 Task: Find connections with filter location Buenaventura with filter topic #innovationwith filter profile language English with filter current company Canon India with filter school SunRise University Alwar with filter industry Correctional Institutions with filter service category Accounting with filter keywords title Landscaping Worker
Action: Mouse moved to (548, 65)
Screenshot: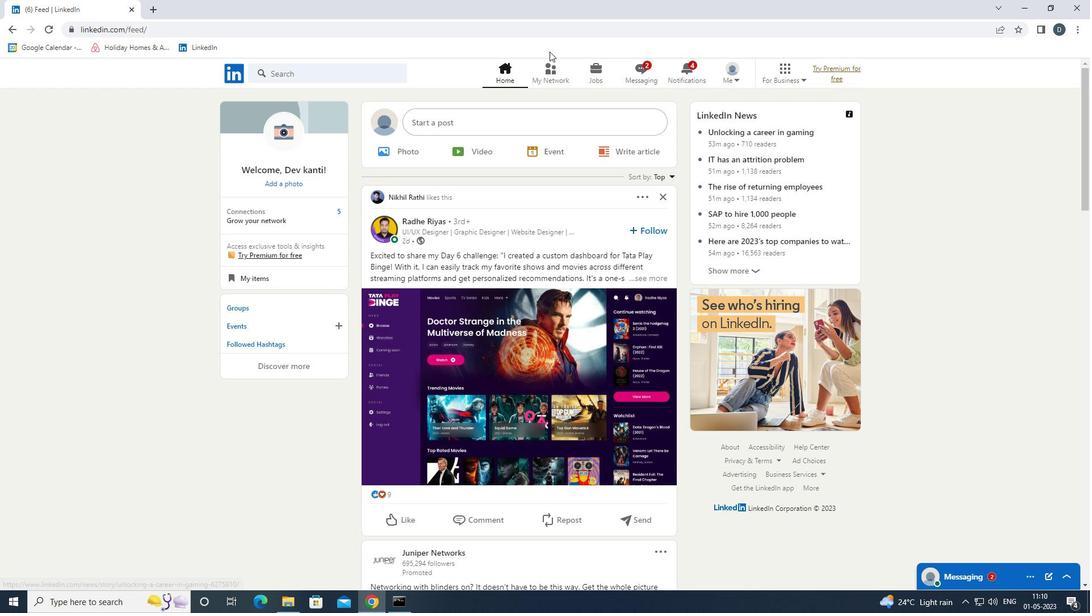 
Action: Mouse pressed left at (548, 65)
Screenshot: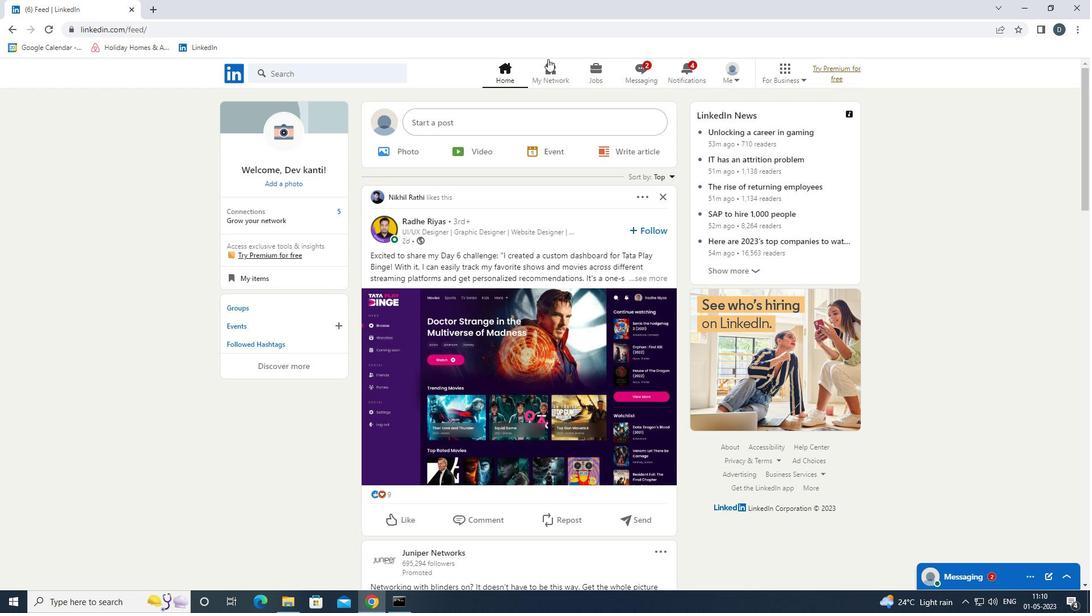 
Action: Mouse moved to (379, 134)
Screenshot: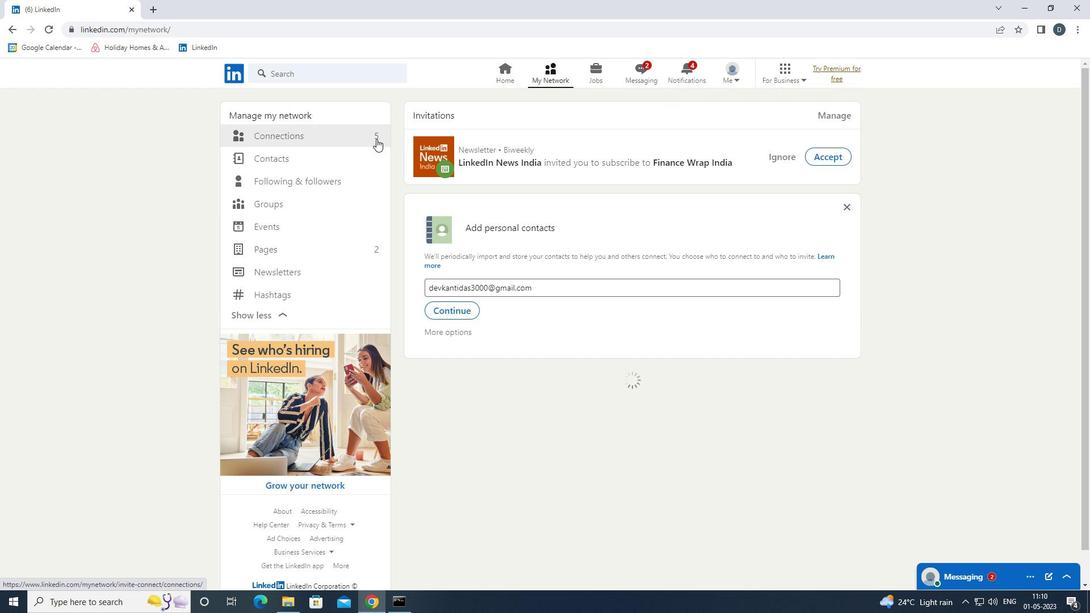 
Action: Mouse pressed left at (379, 134)
Screenshot: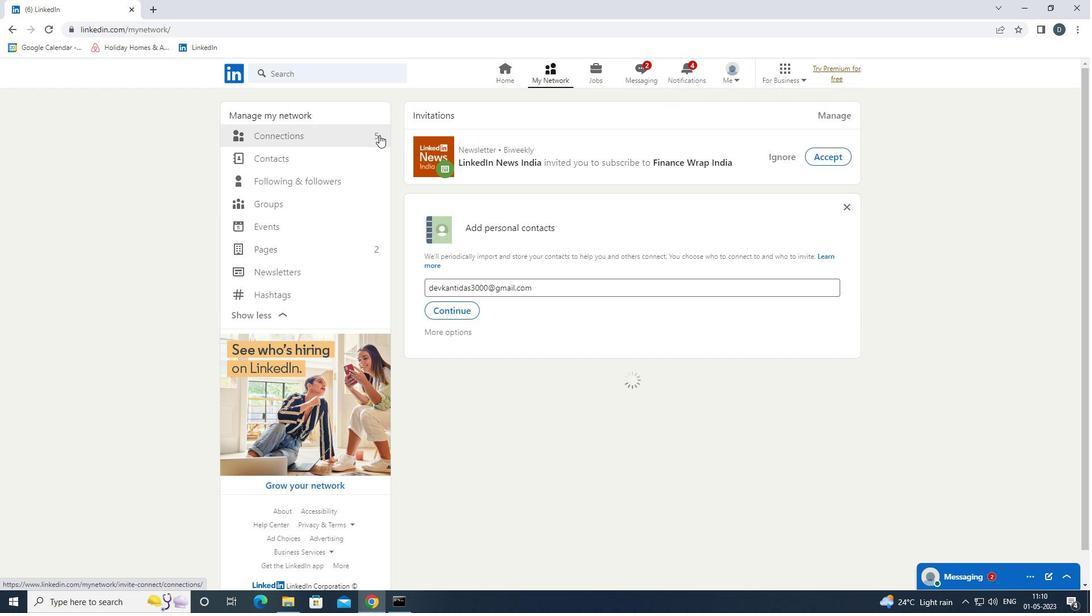 
Action: Mouse moved to (376, 134)
Screenshot: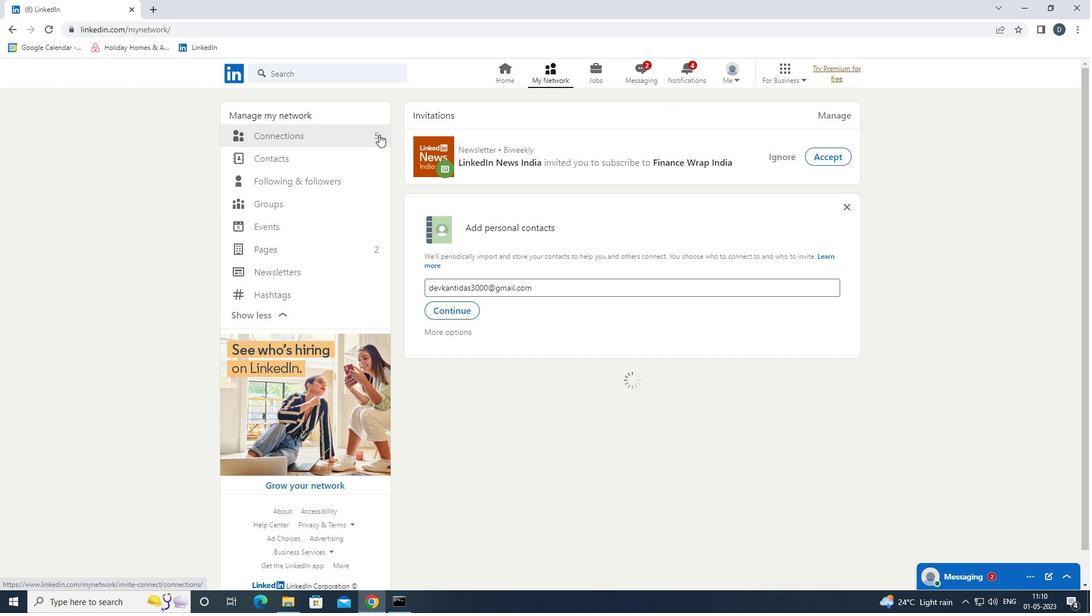 
Action: Mouse pressed left at (376, 134)
Screenshot: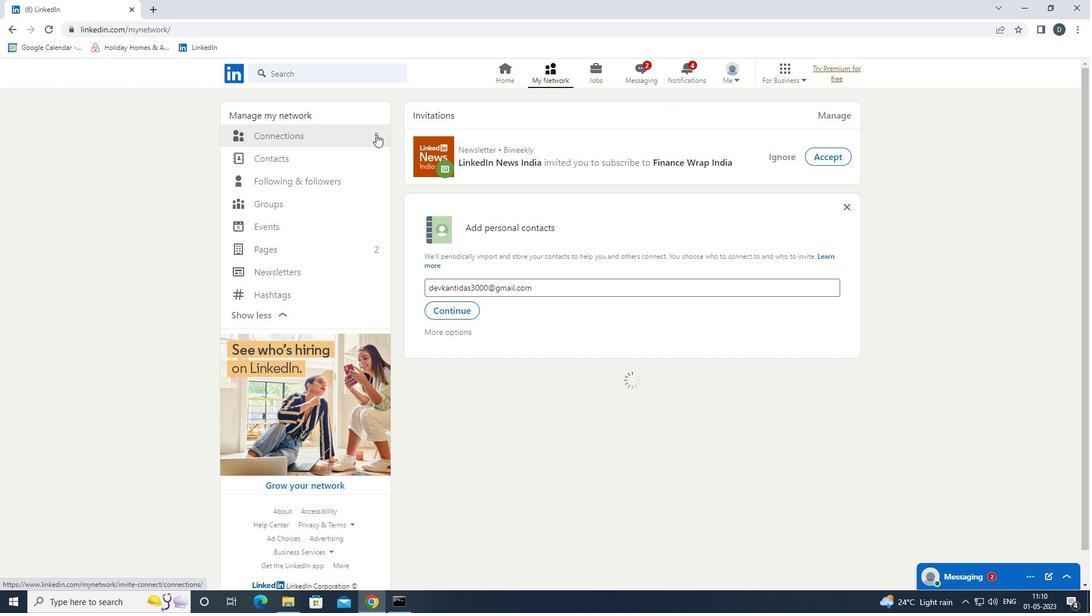 
Action: Mouse moved to (633, 140)
Screenshot: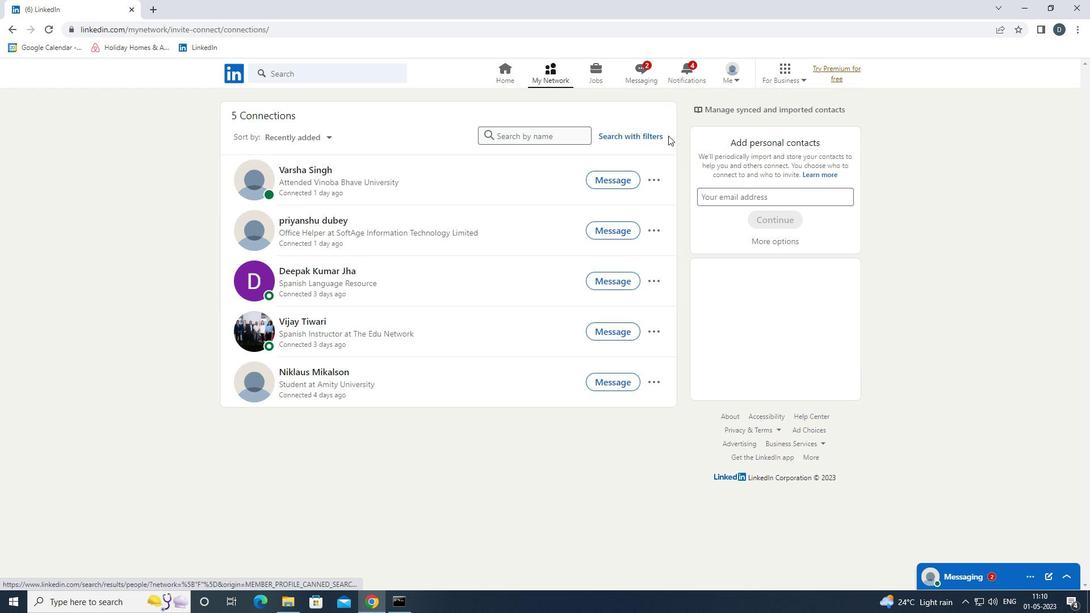 
Action: Mouse pressed left at (633, 140)
Screenshot: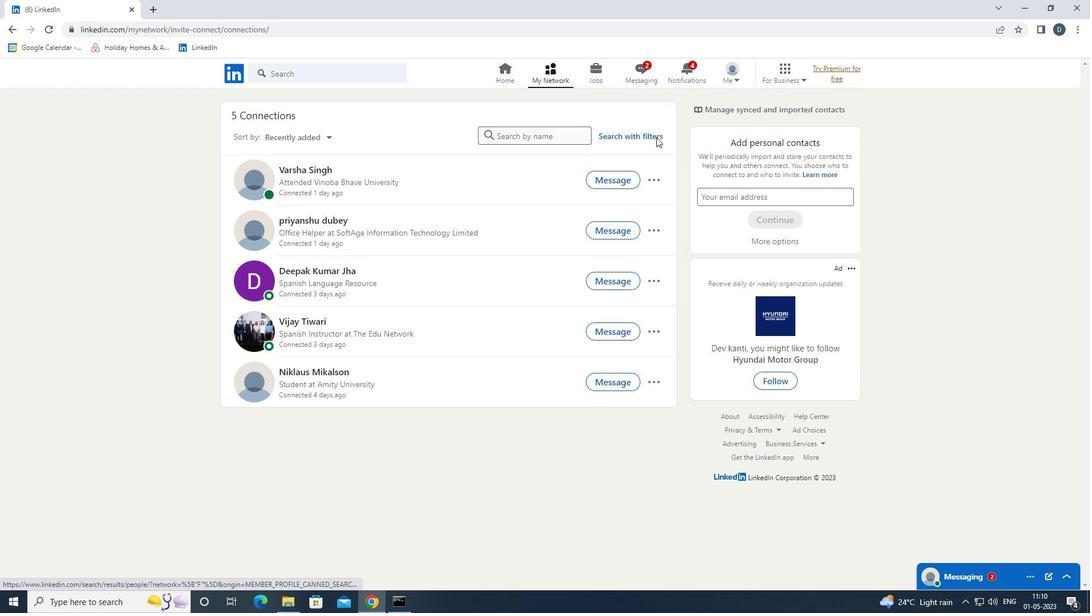 
Action: Mouse moved to (573, 101)
Screenshot: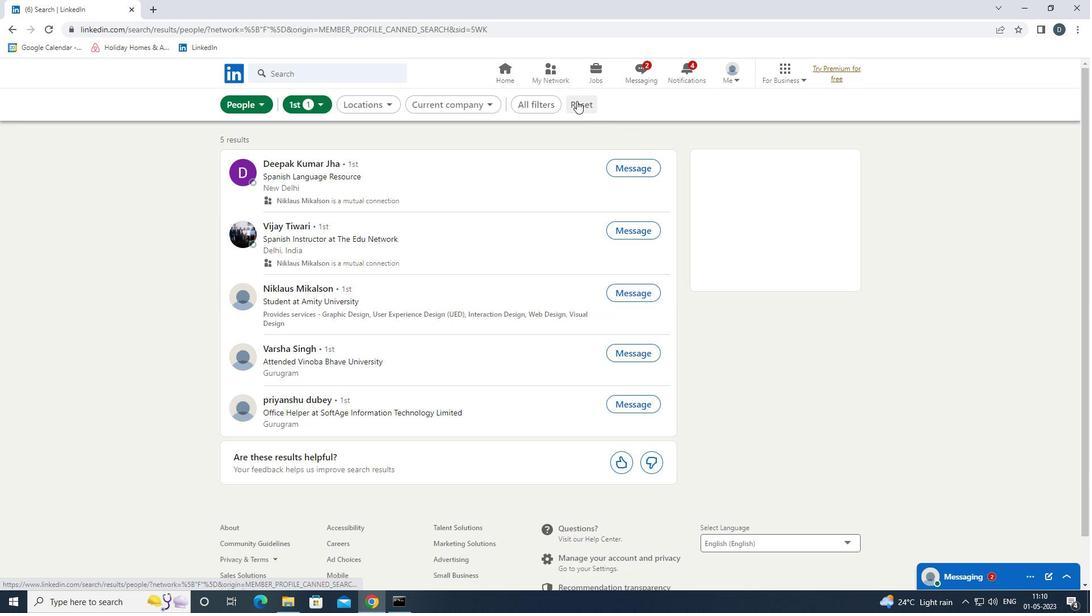 
Action: Mouse pressed left at (573, 101)
Screenshot: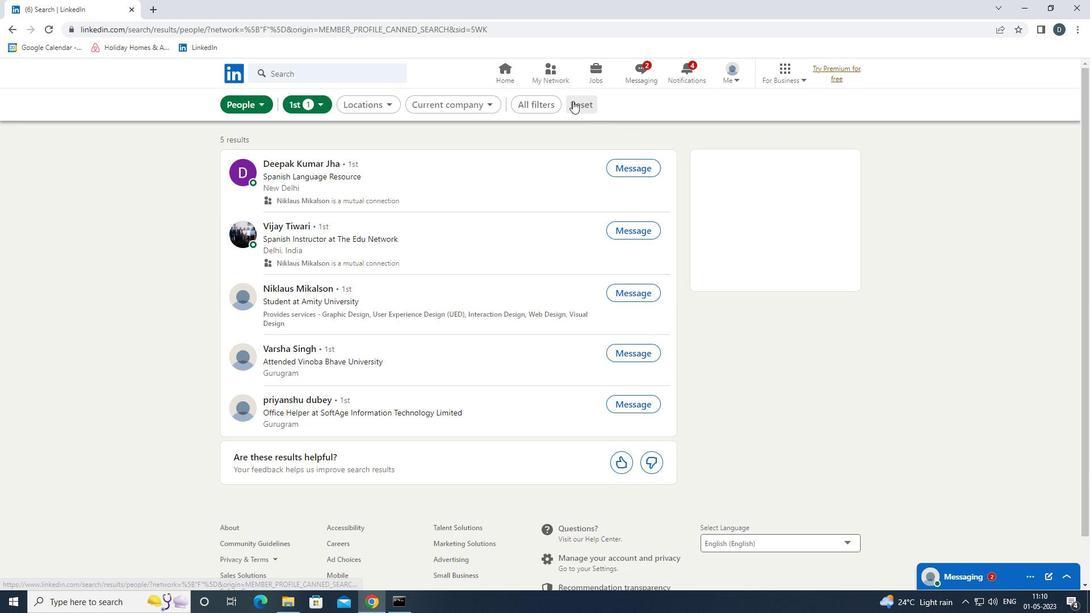 
Action: Mouse moved to (562, 101)
Screenshot: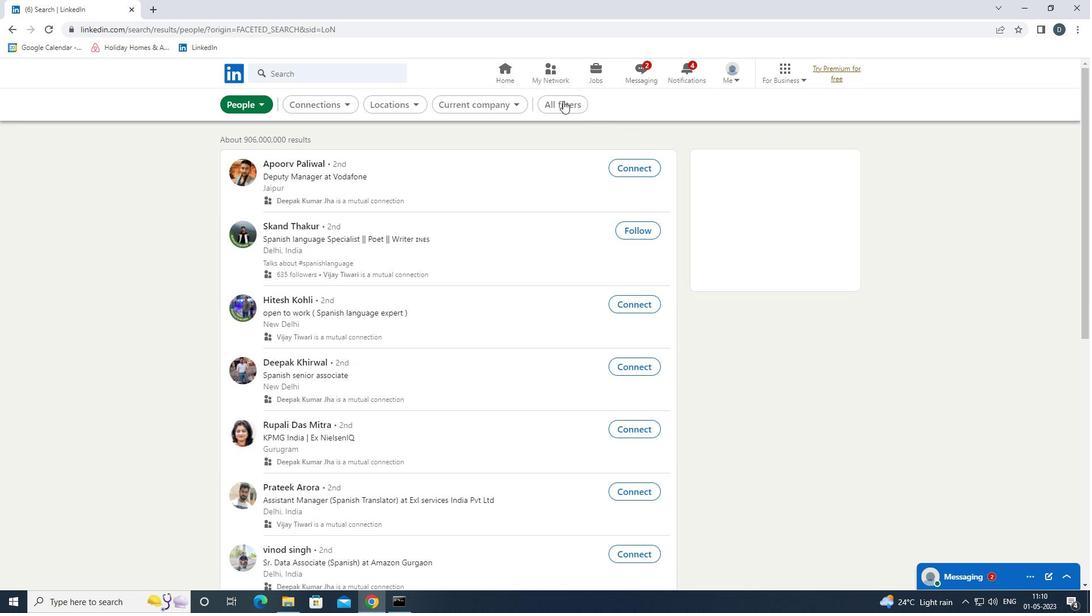 
Action: Mouse pressed left at (562, 101)
Screenshot: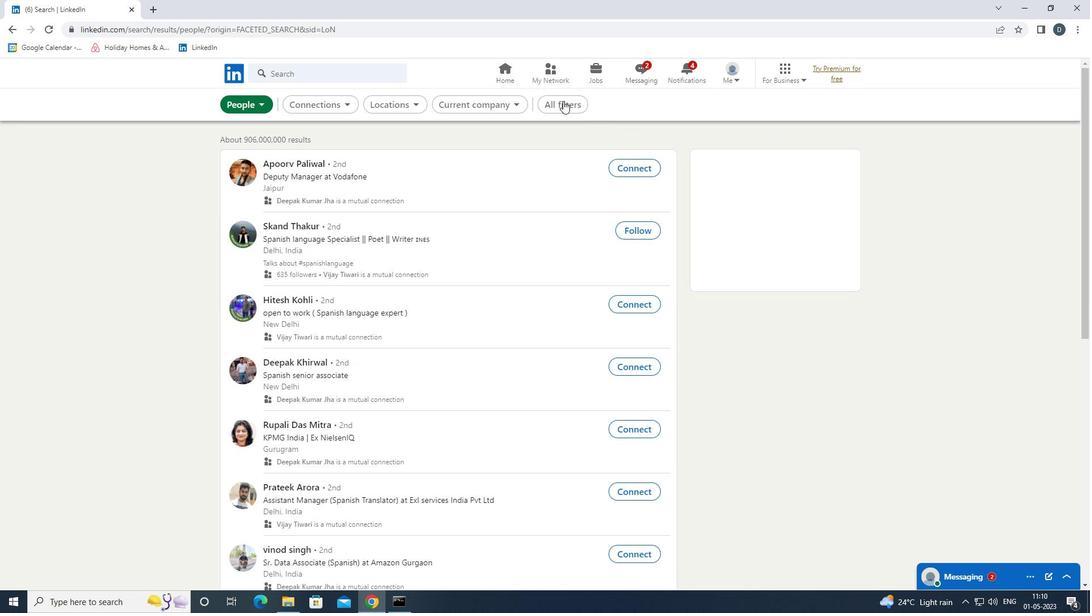 
Action: Mouse moved to (942, 355)
Screenshot: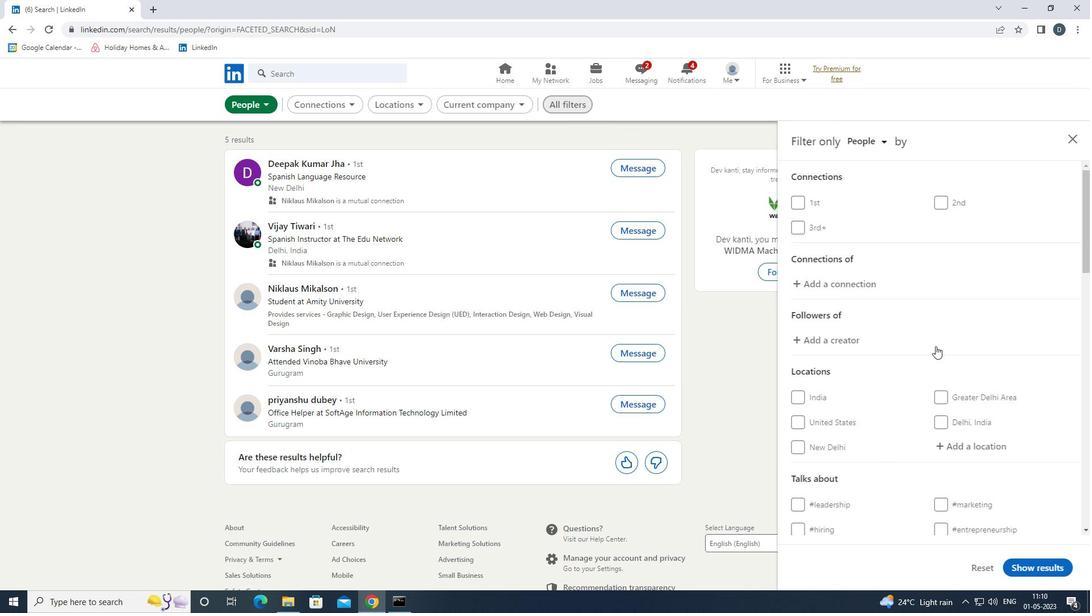 
Action: Mouse scrolled (942, 354) with delta (0, 0)
Screenshot: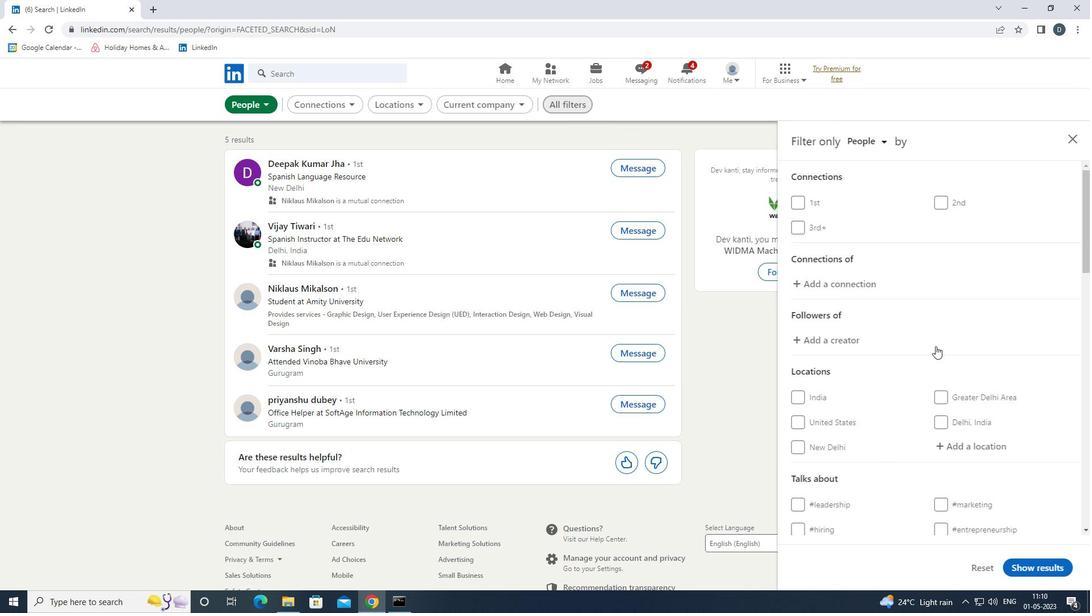 
Action: Mouse moved to (943, 357)
Screenshot: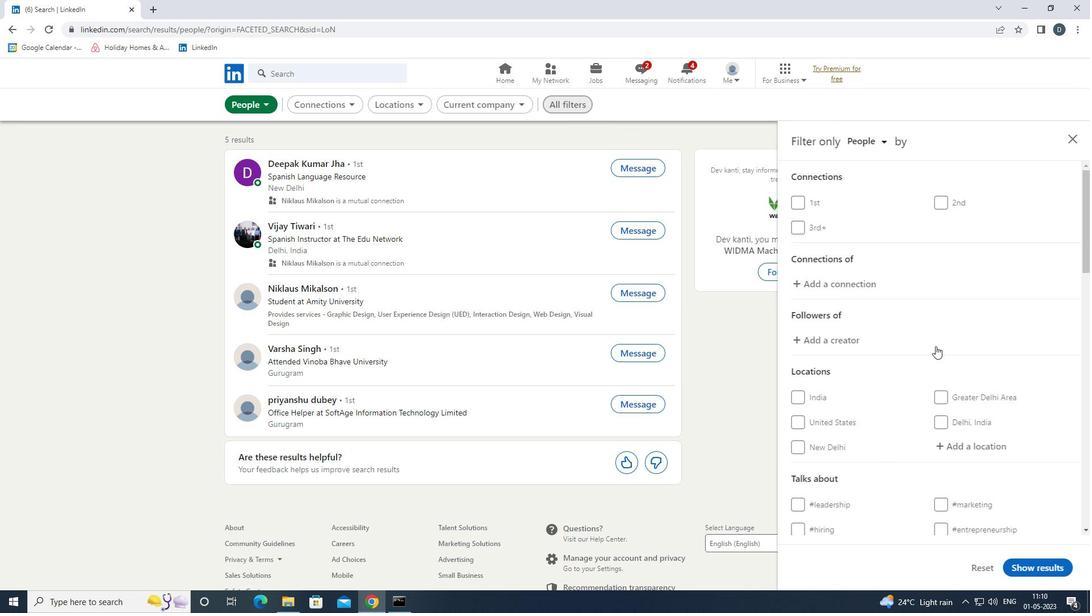 
Action: Mouse scrolled (943, 356) with delta (0, 0)
Screenshot: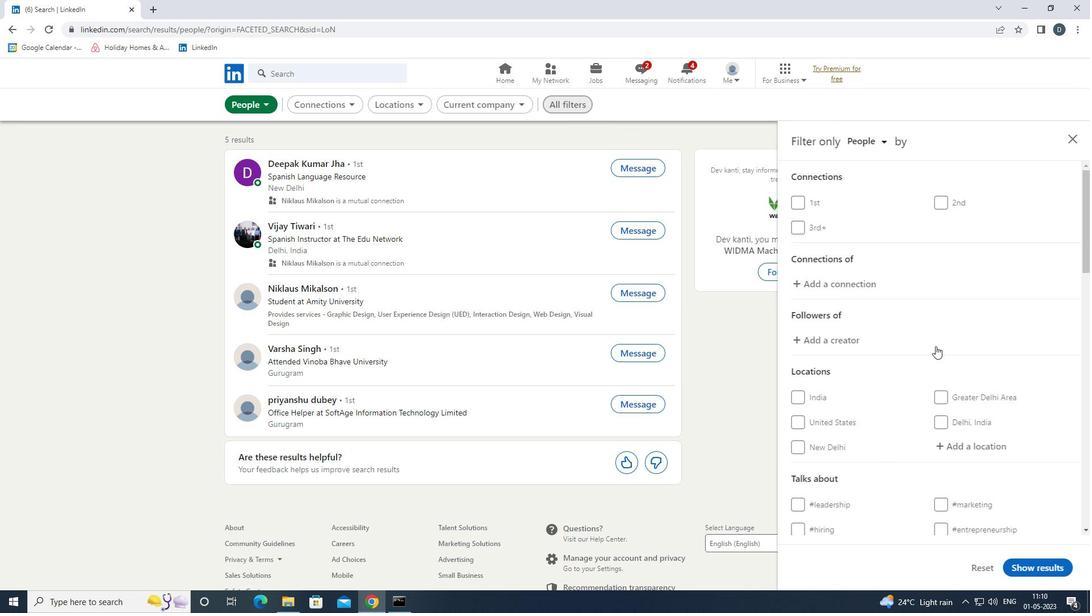 
Action: Mouse moved to (970, 325)
Screenshot: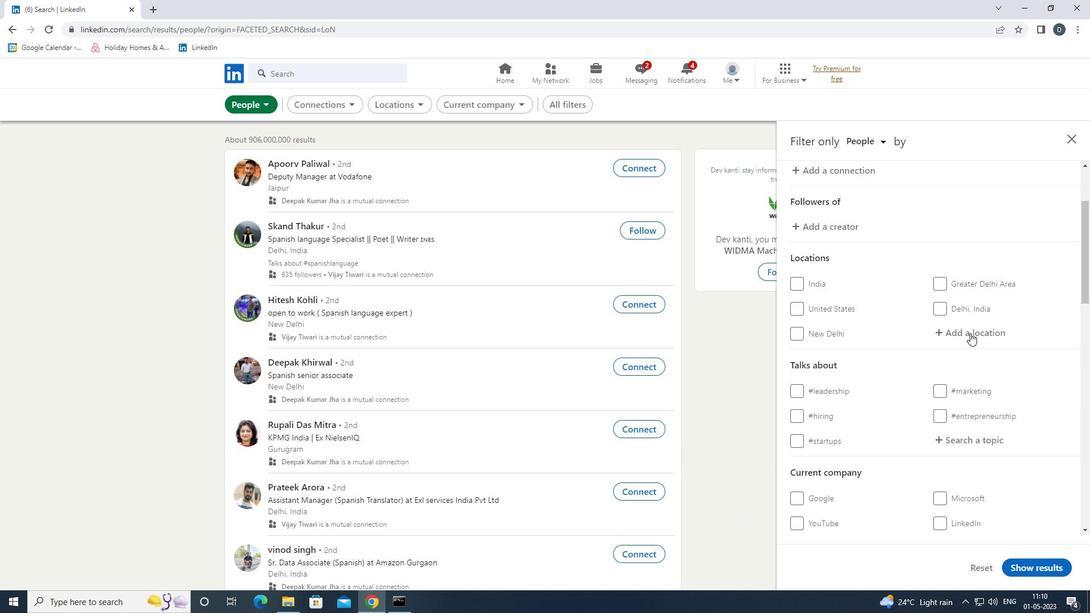 
Action: Mouse pressed left at (970, 325)
Screenshot: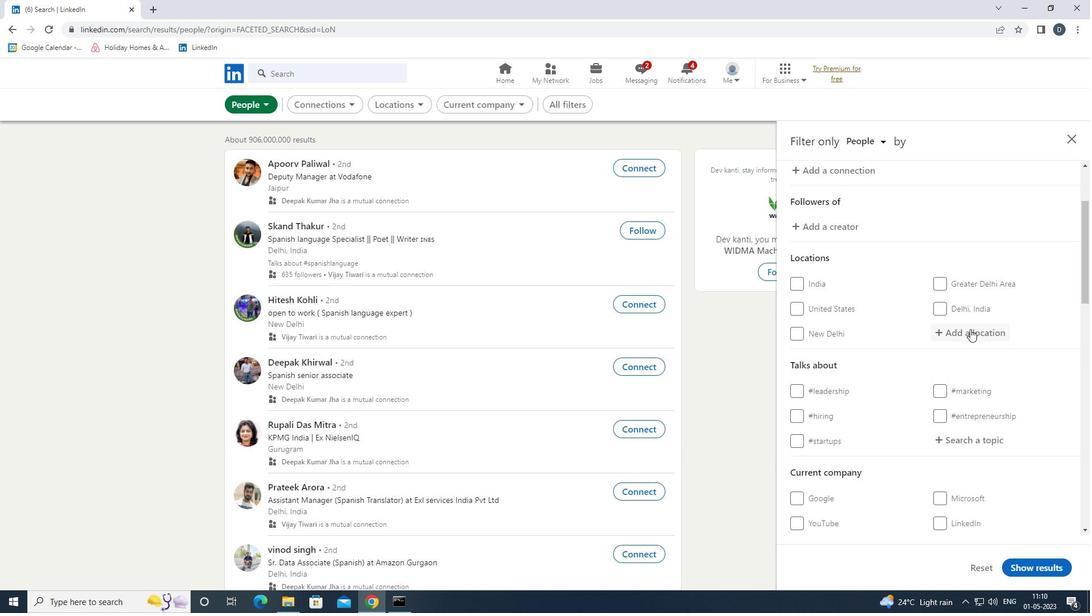 
Action: Mouse moved to (966, 326)
Screenshot: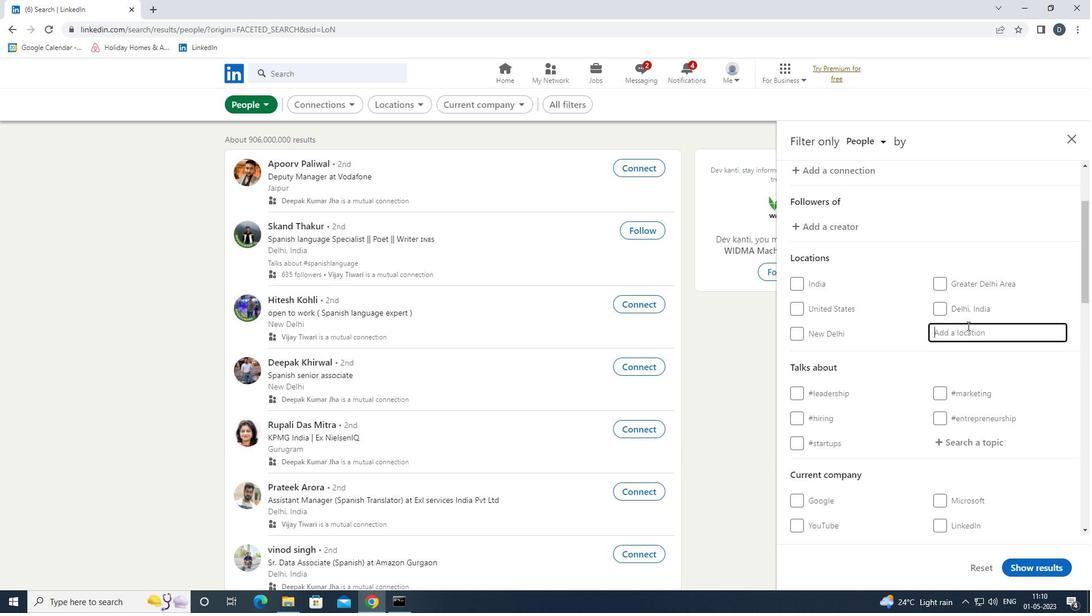 
Action: Key pressed <Key.shift>
Screenshot: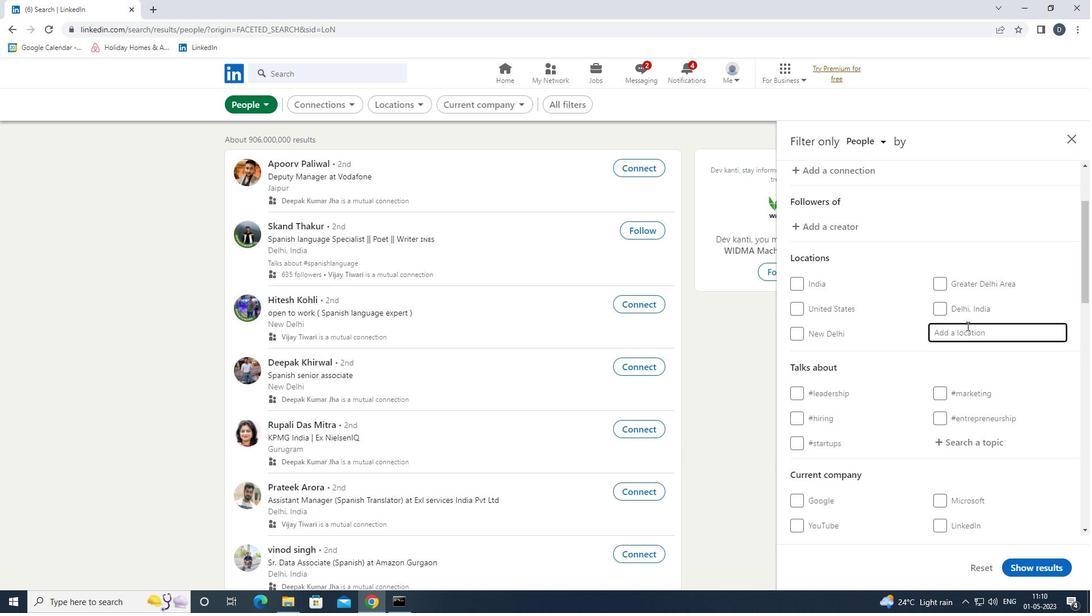 
Action: Mouse moved to (959, 328)
Screenshot: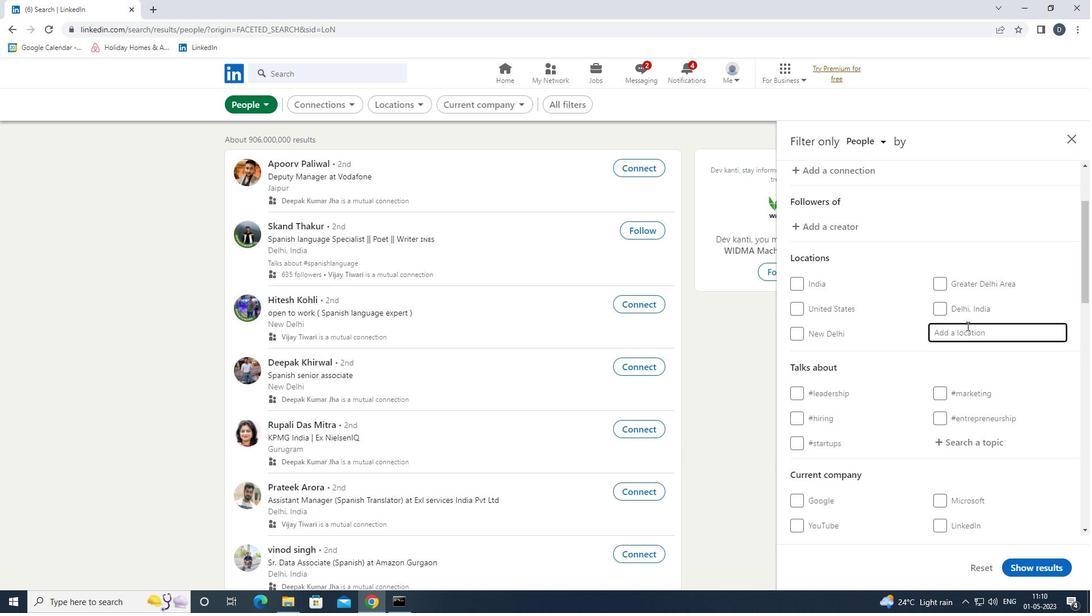 
Action: Key pressed BUENAVENTURE<Key.backspace>A
Screenshot: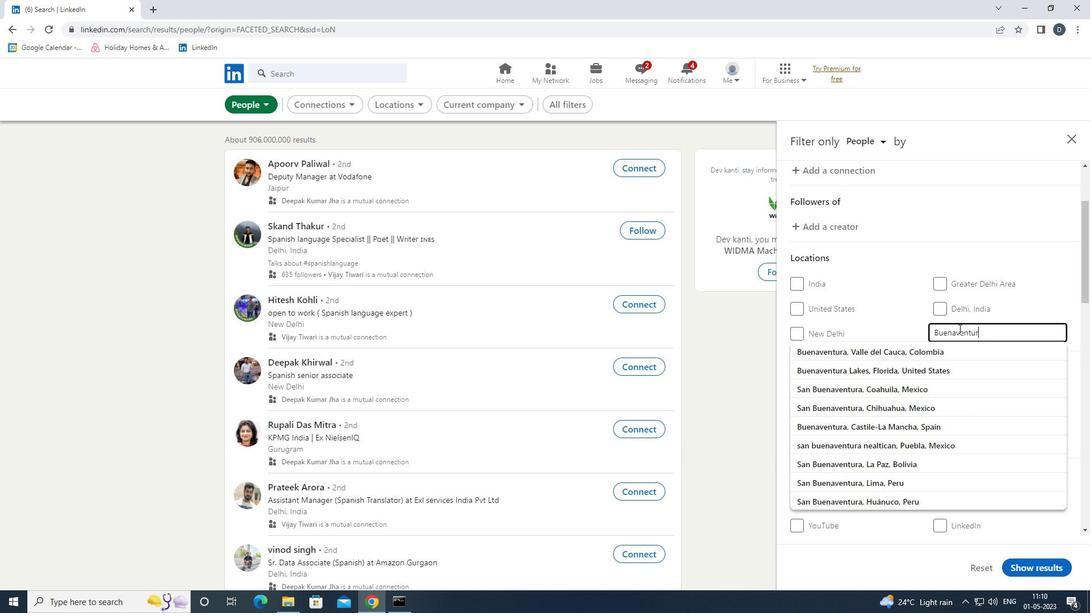 
Action: Mouse moved to (949, 331)
Screenshot: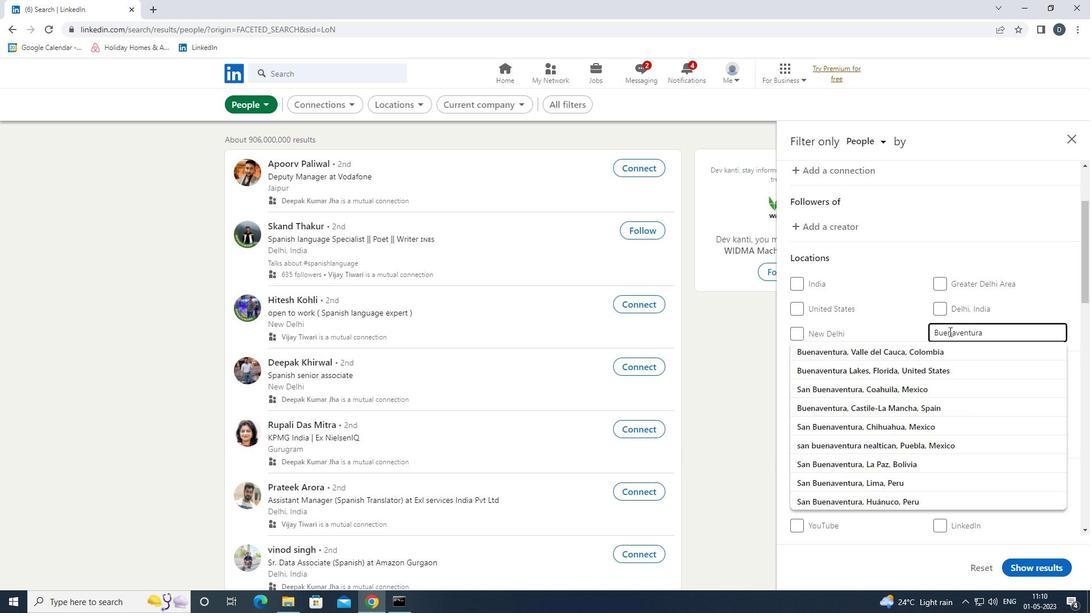 
Action: Key pressed <Key.enter>
Screenshot: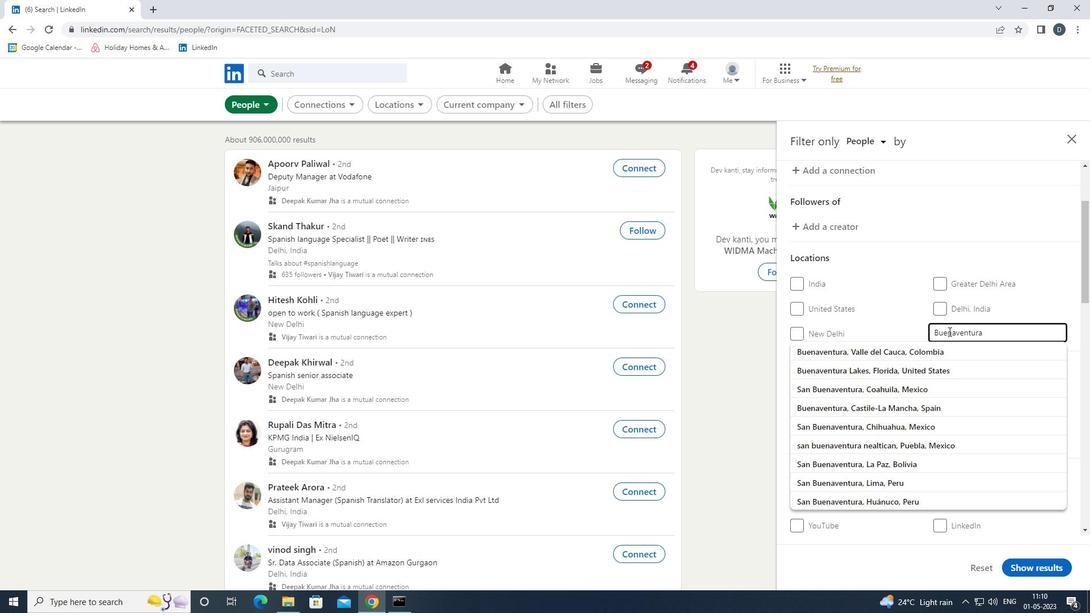 
Action: Mouse moved to (946, 336)
Screenshot: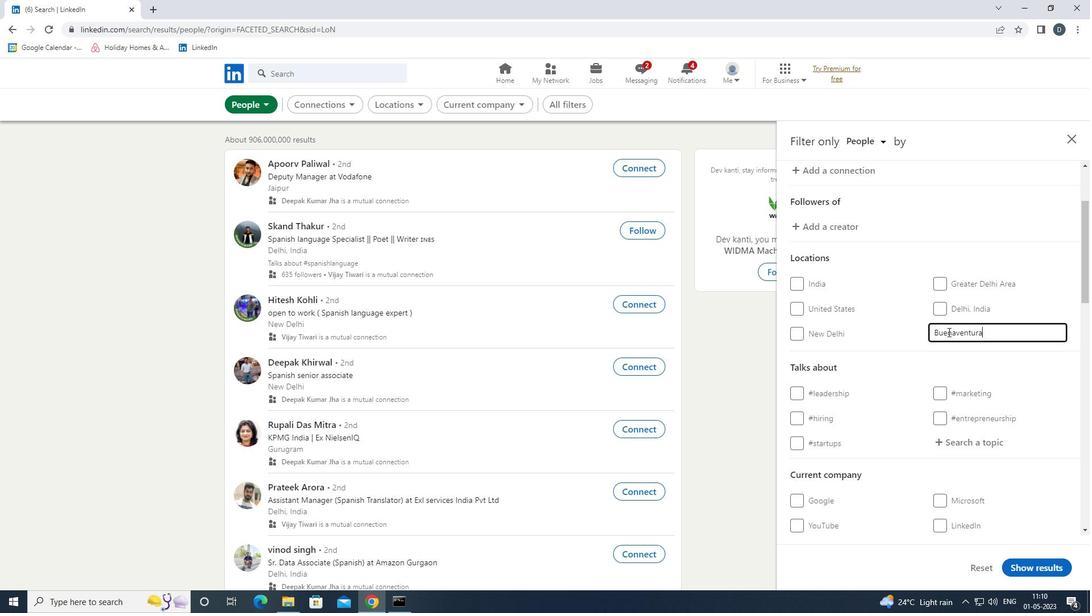 
Action: Mouse scrolled (946, 335) with delta (0, 0)
Screenshot: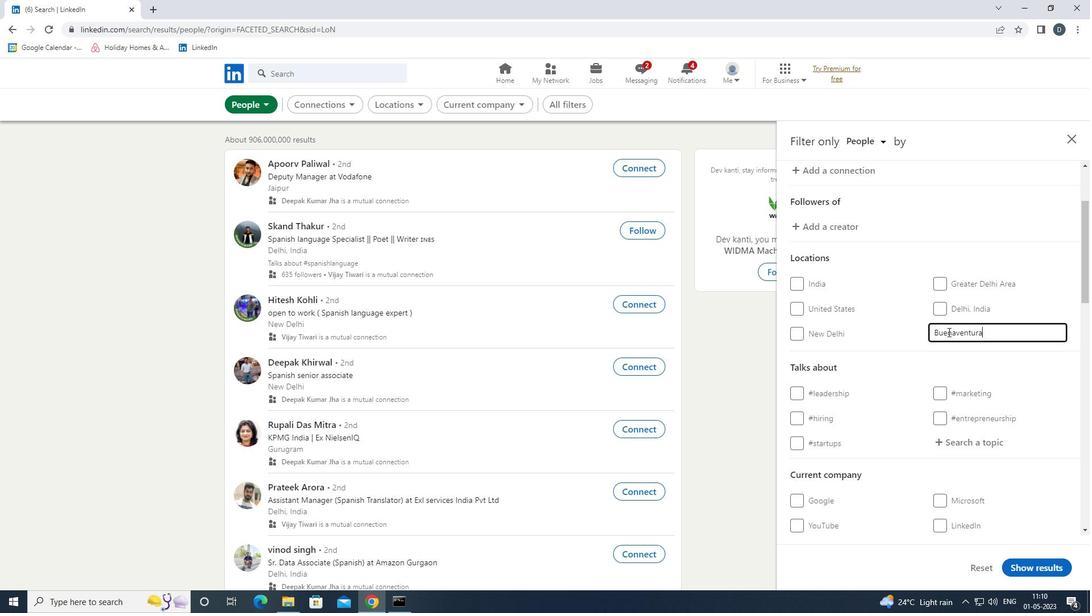 
Action: Mouse moved to (946, 339)
Screenshot: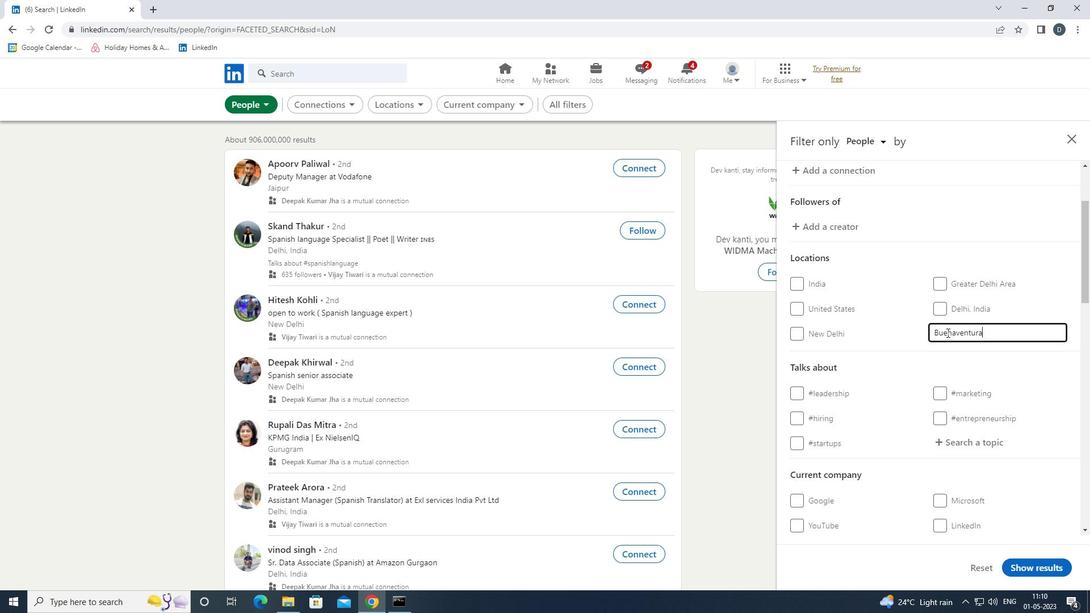 
Action: Mouse scrolled (946, 338) with delta (0, 0)
Screenshot: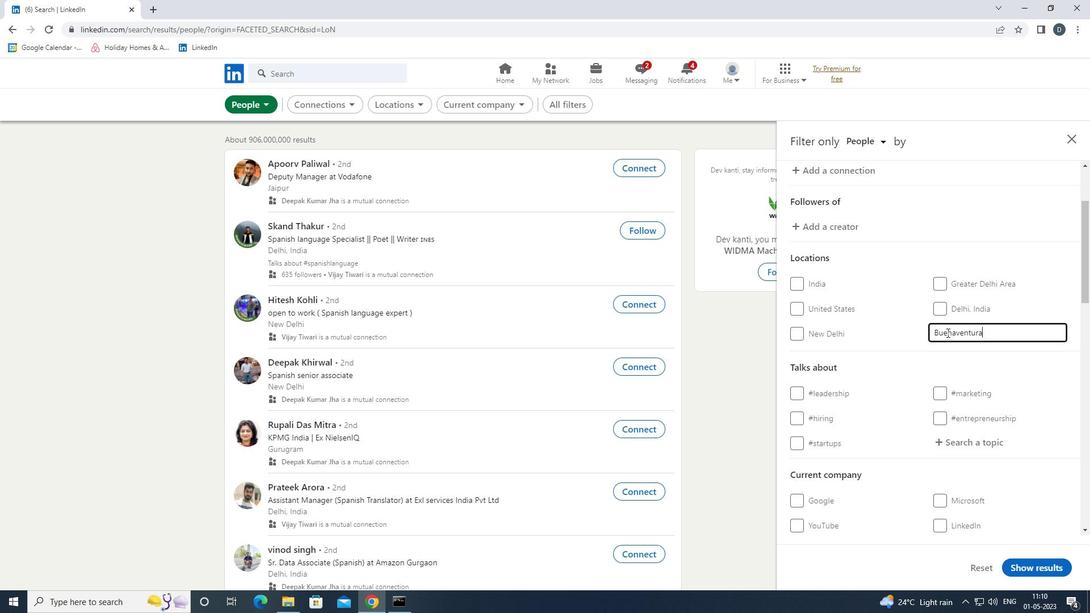 
Action: Mouse moved to (972, 325)
Screenshot: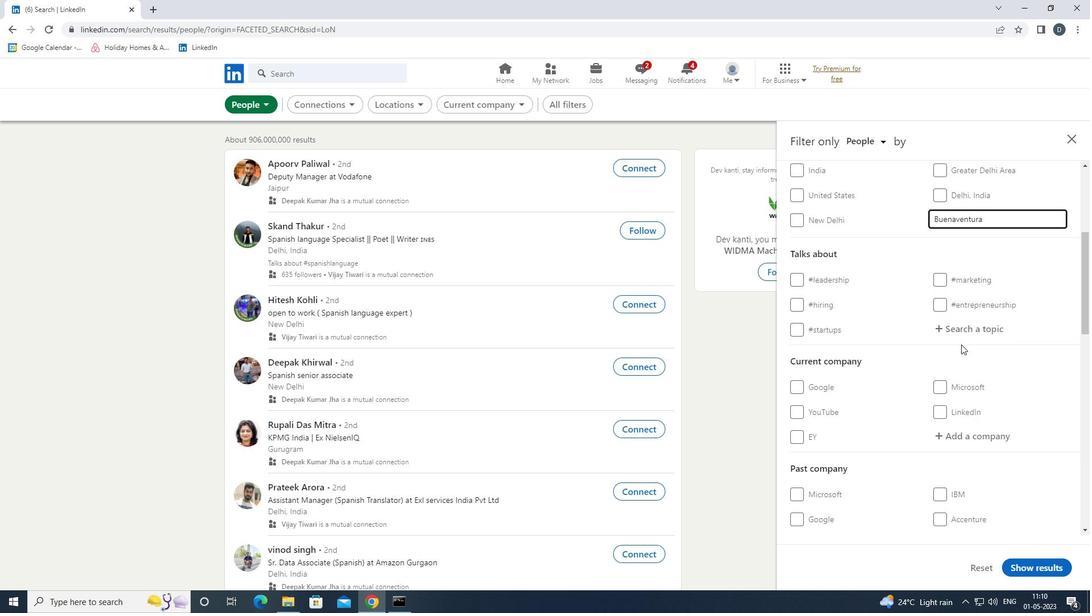
Action: Mouse pressed left at (972, 325)
Screenshot: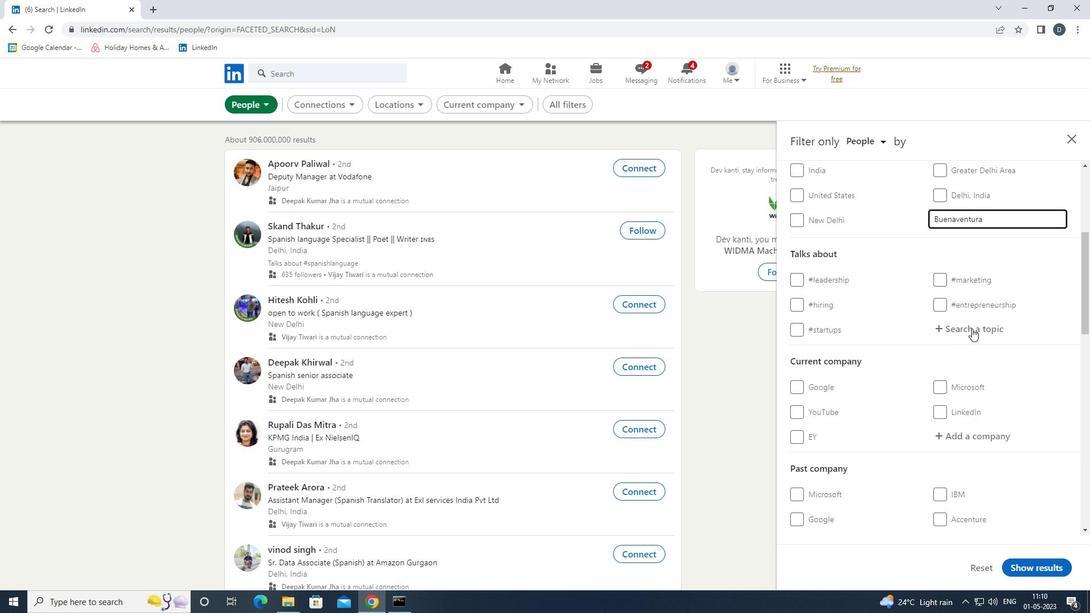 
Action: Key pressed <Key.shift><Key.shift><Key.shift><Key.shift>#INNOVATION
Screenshot: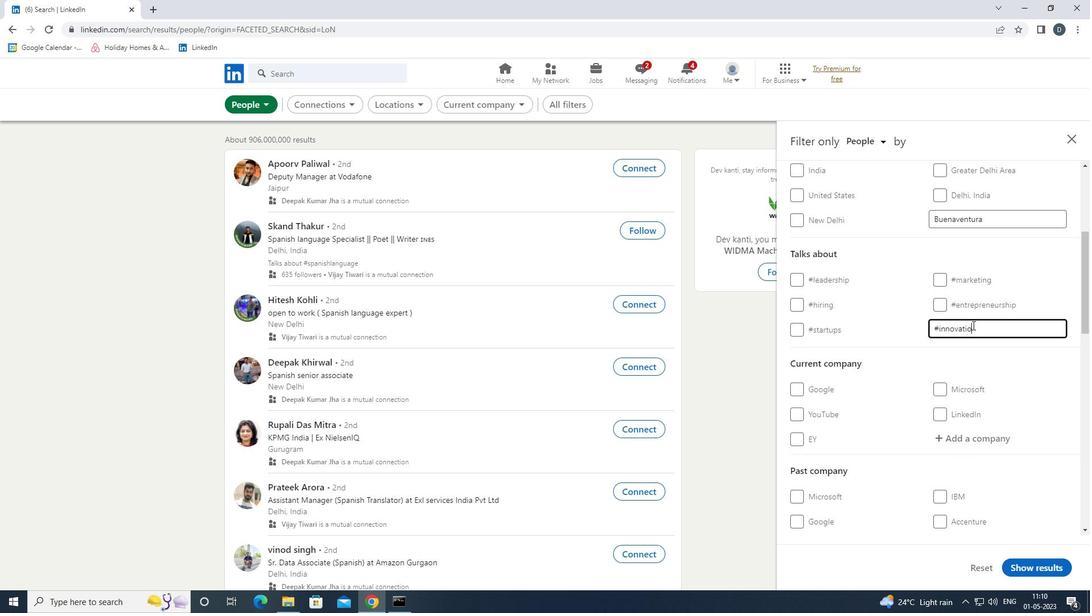 
Action: Mouse moved to (976, 368)
Screenshot: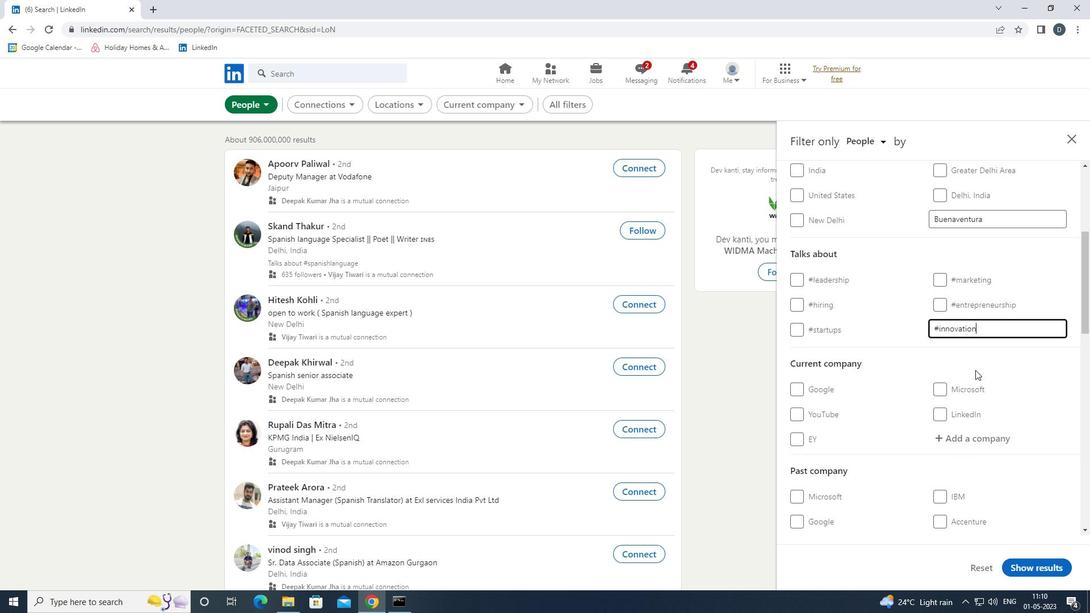 
Action: Mouse scrolled (976, 367) with delta (0, 0)
Screenshot: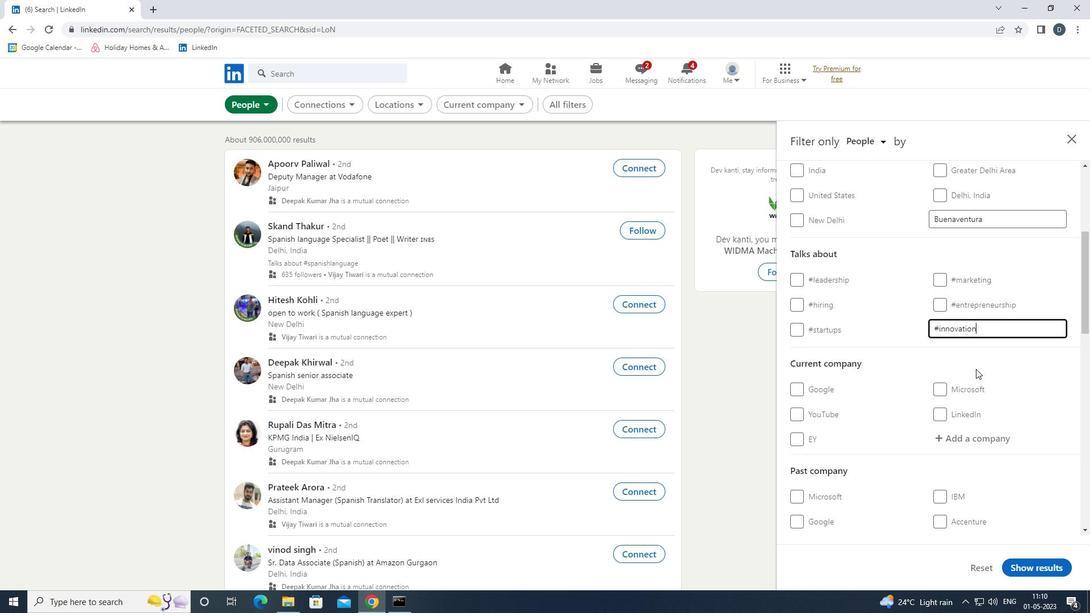 
Action: Mouse moved to (976, 367)
Screenshot: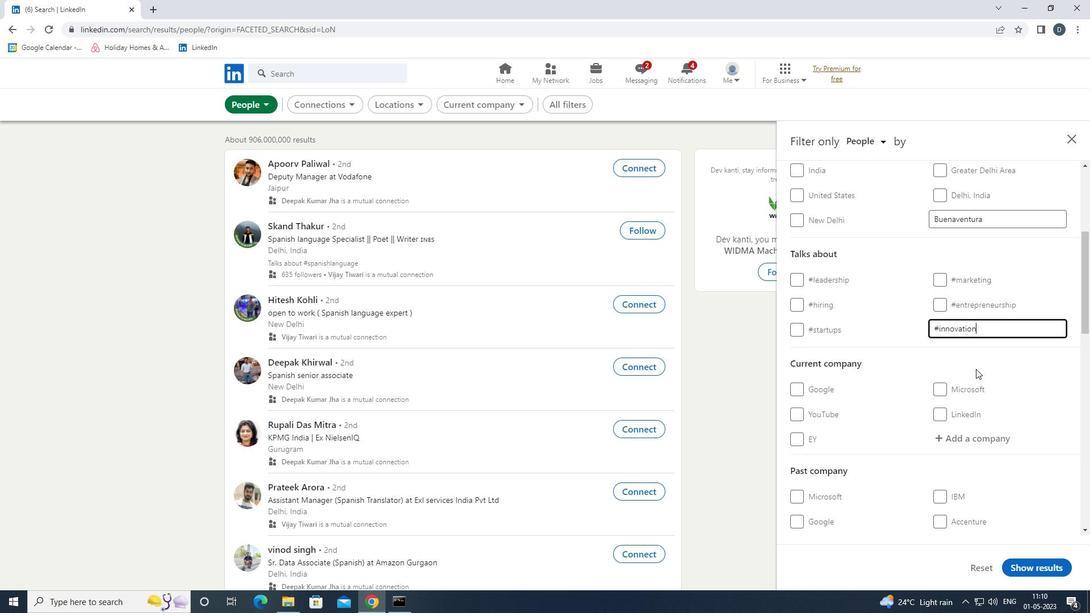 
Action: Mouse scrolled (976, 366) with delta (0, 0)
Screenshot: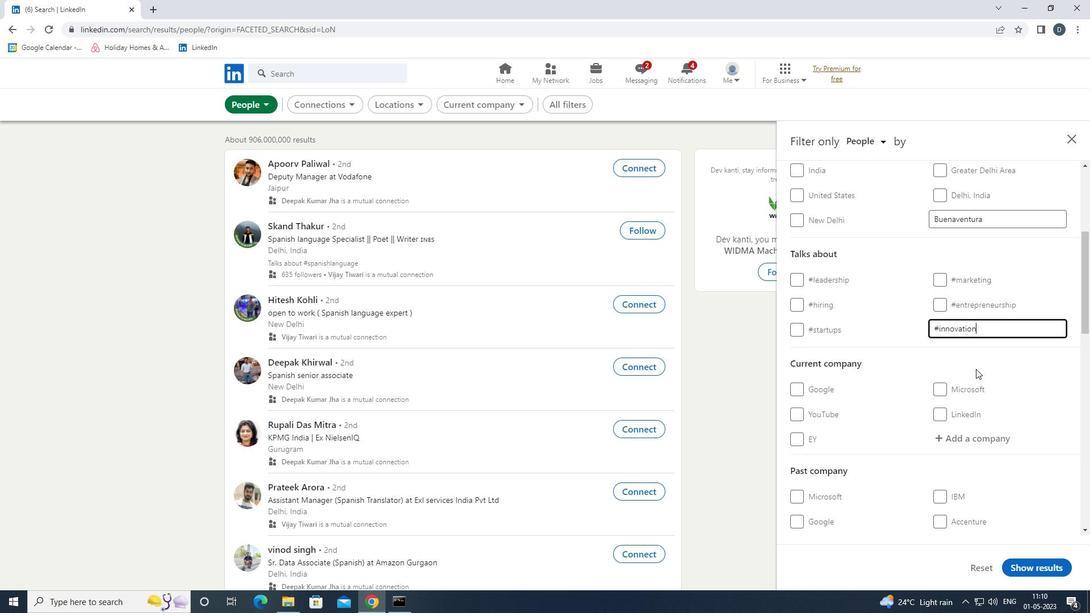 
Action: Mouse scrolled (976, 366) with delta (0, 0)
Screenshot: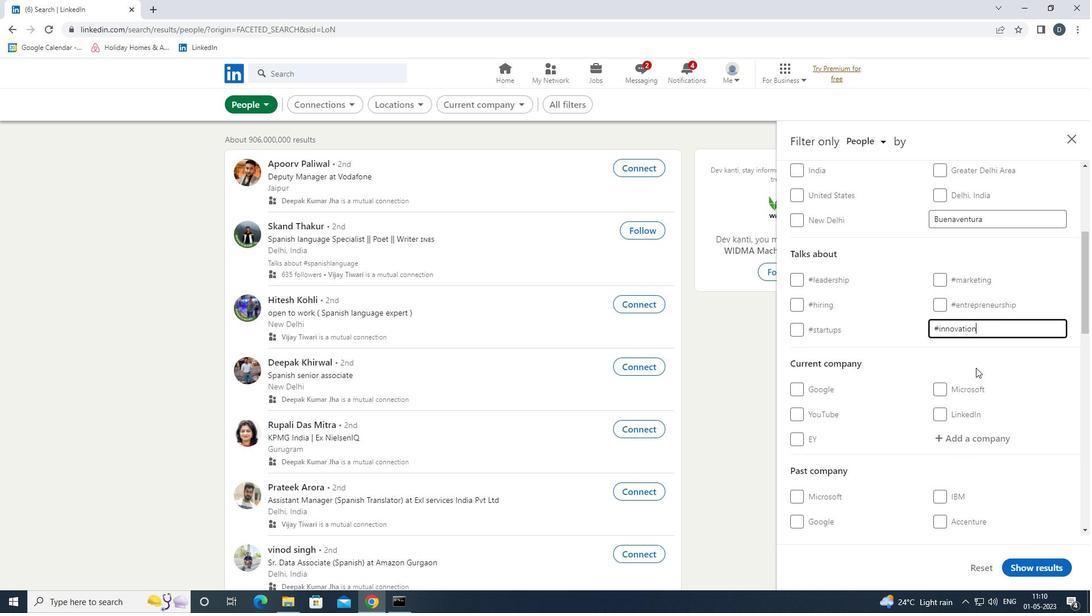 
Action: Mouse moved to (977, 366)
Screenshot: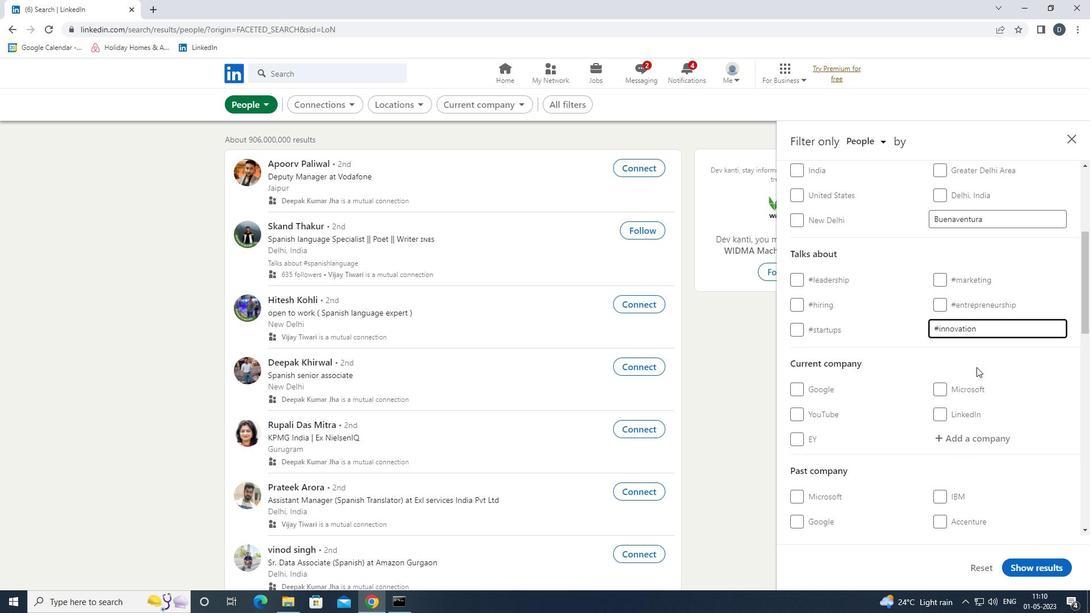
Action: Mouse scrolled (977, 365) with delta (0, 0)
Screenshot: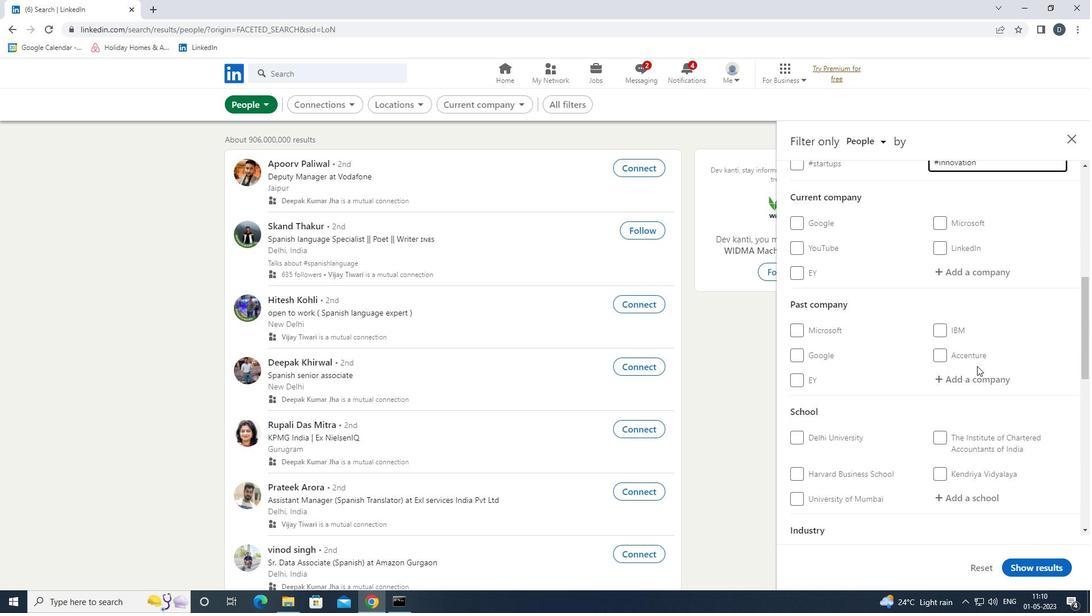 
Action: Mouse scrolled (977, 365) with delta (0, 0)
Screenshot: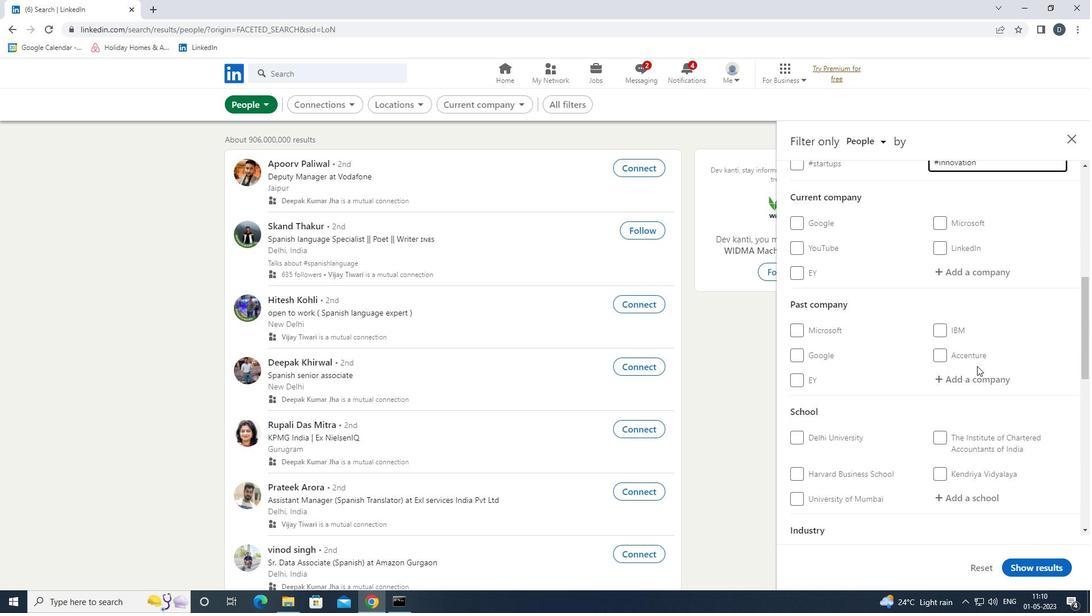
Action: Mouse scrolled (977, 365) with delta (0, 0)
Screenshot: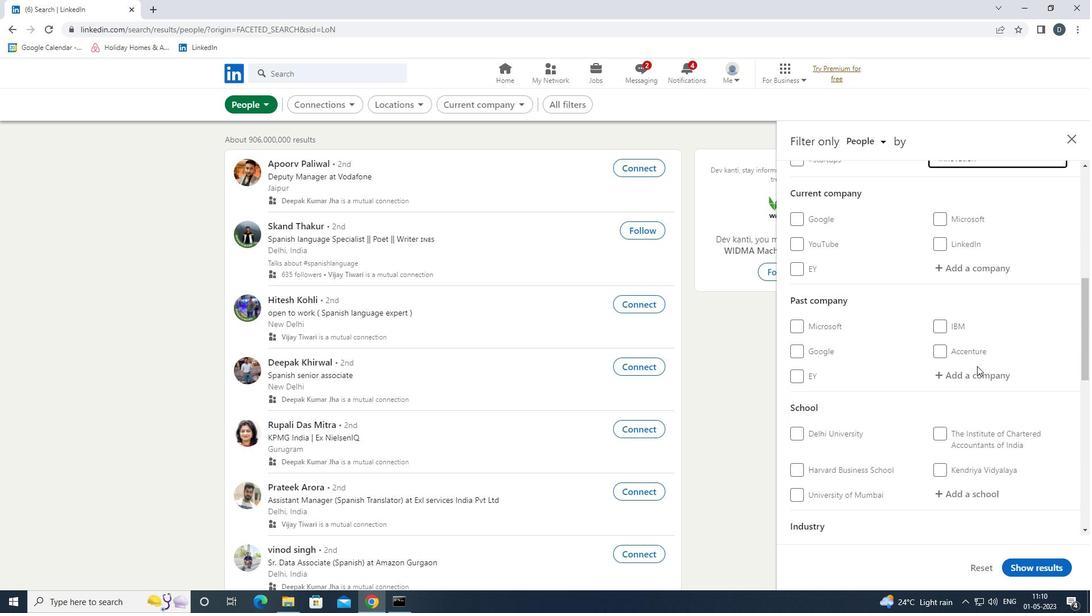 
Action: Mouse scrolled (977, 365) with delta (0, 0)
Screenshot: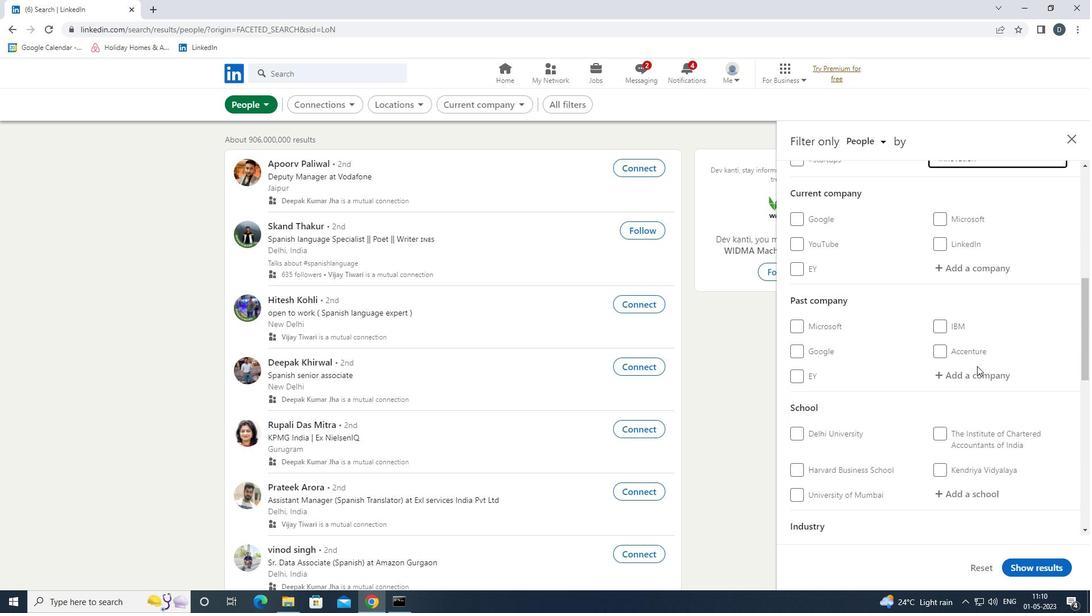 
Action: Mouse scrolled (977, 365) with delta (0, 0)
Screenshot: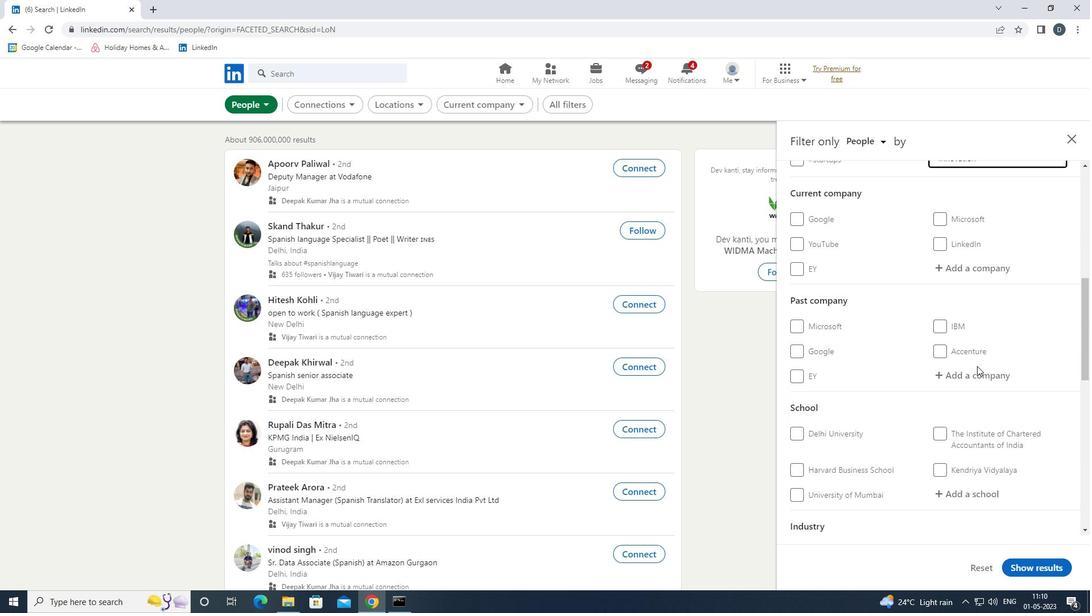 
Action: Mouse moved to (800, 395)
Screenshot: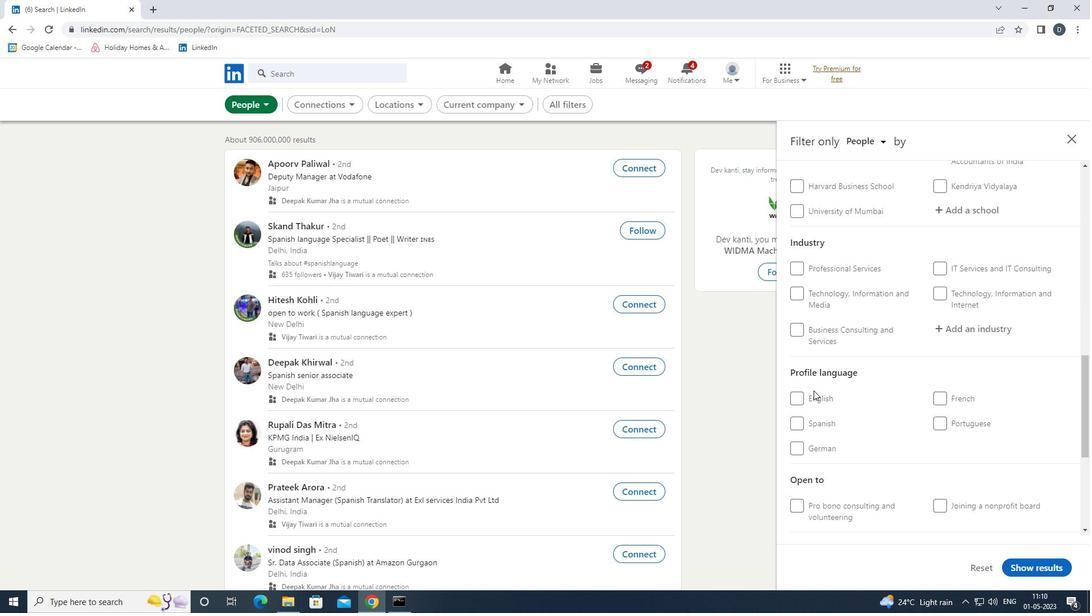 
Action: Mouse pressed left at (800, 395)
Screenshot: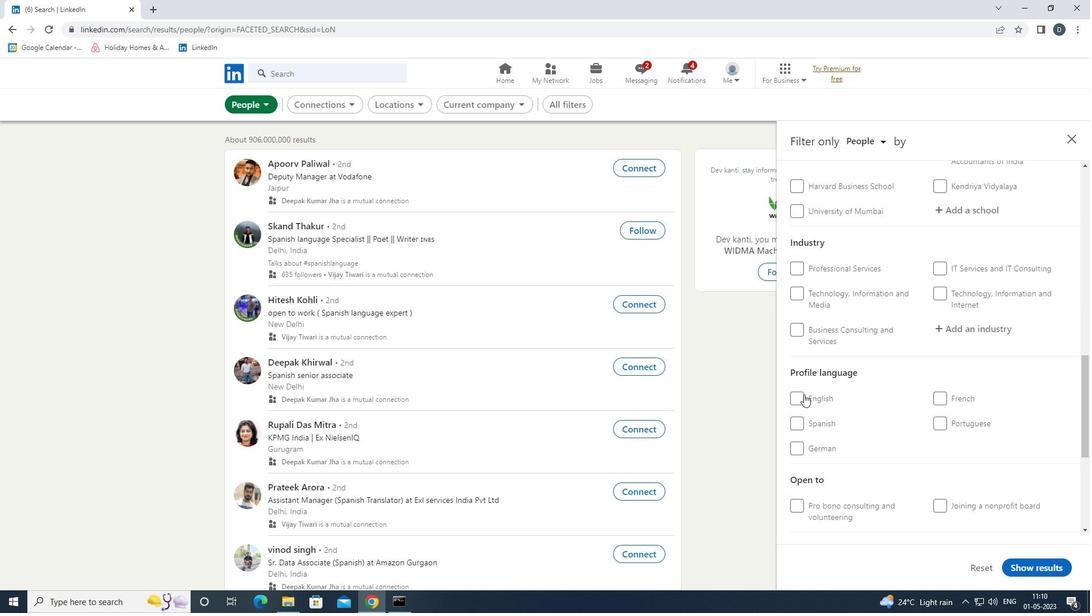 
Action: Mouse moved to (873, 387)
Screenshot: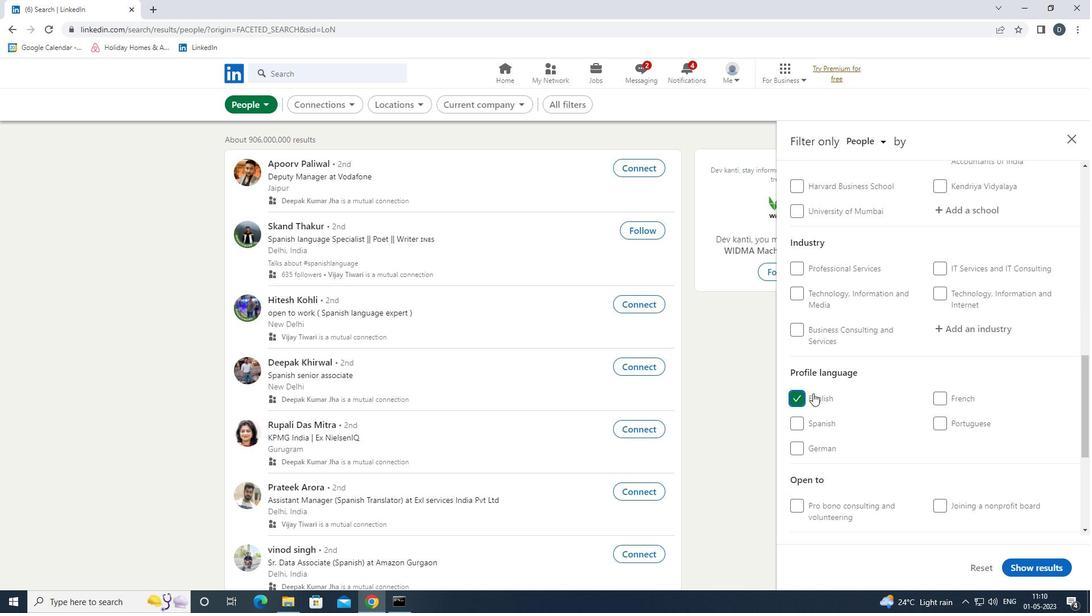 
Action: Mouse scrolled (873, 388) with delta (0, 0)
Screenshot: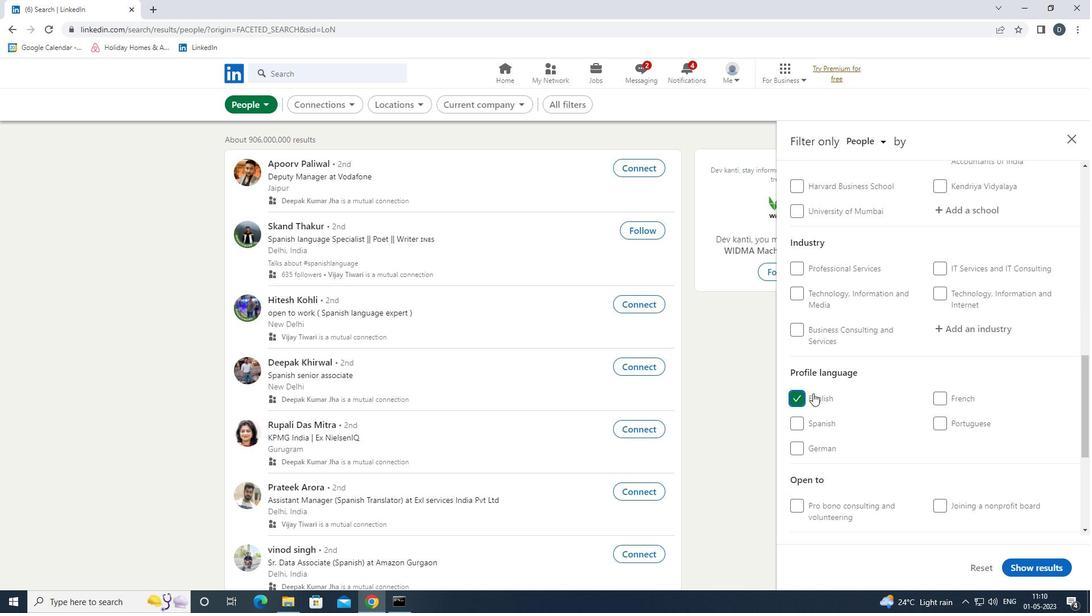 
Action: Mouse scrolled (873, 388) with delta (0, 0)
Screenshot: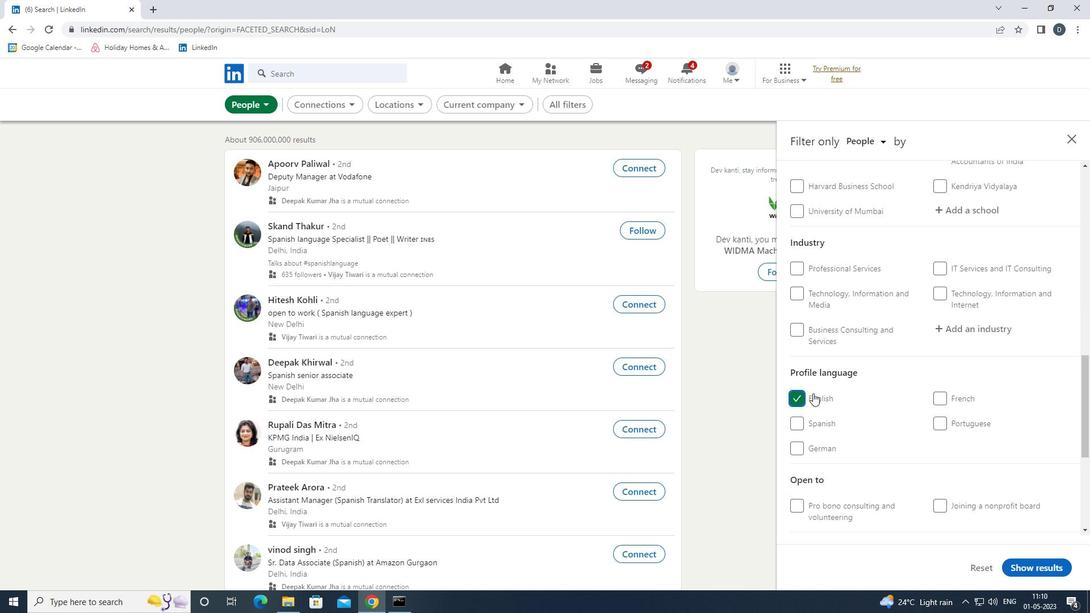 
Action: Mouse scrolled (873, 388) with delta (0, 0)
Screenshot: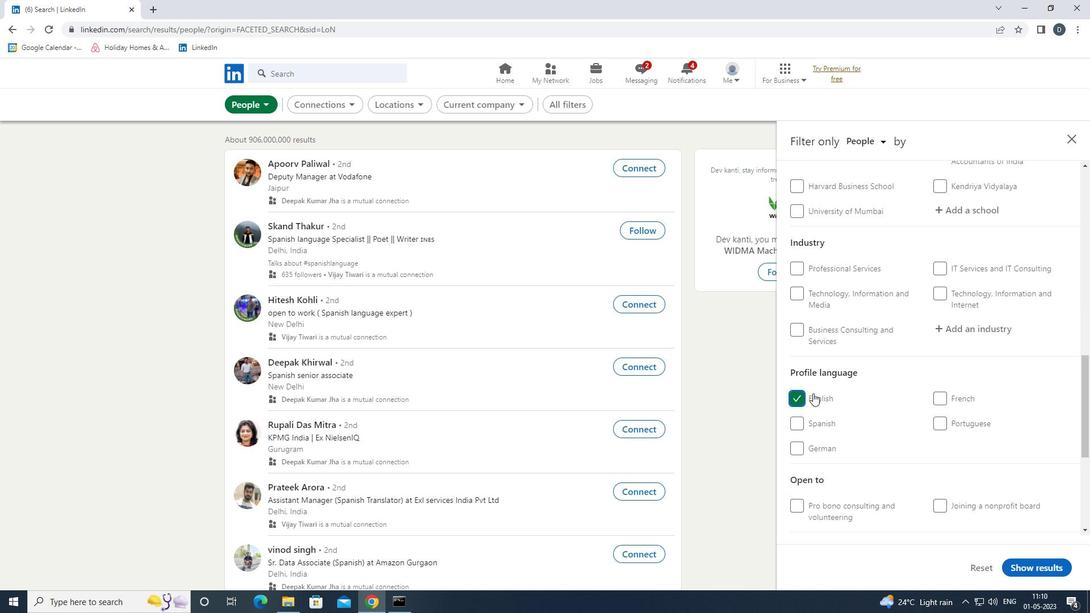 
Action: Mouse scrolled (873, 388) with delta (0, 0)
Screenshot: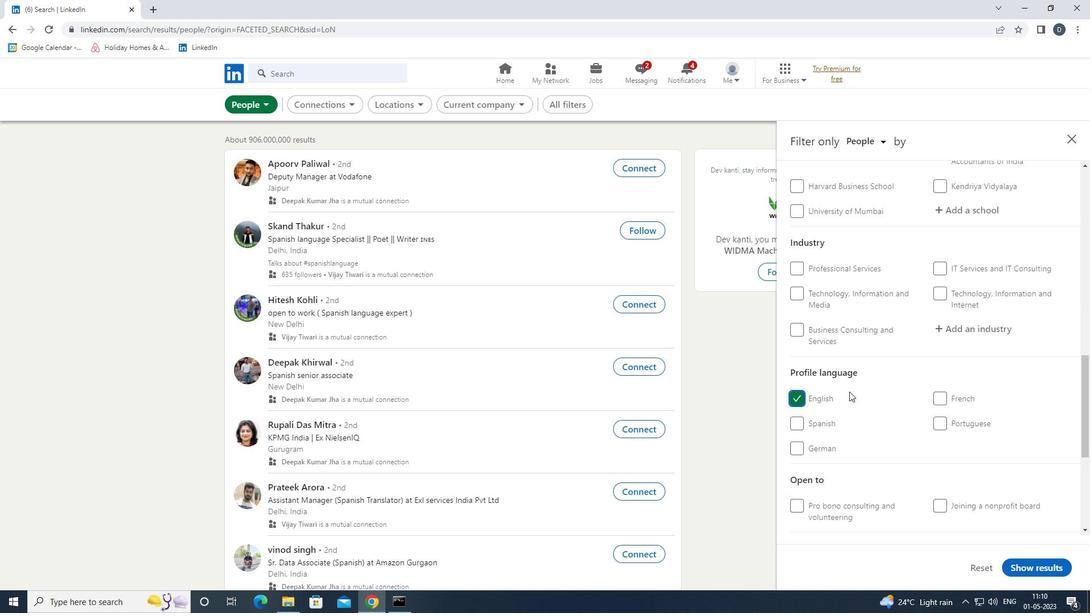 
Action: Mouse scrolled (873, 388) with delta (0, 0)
Screenshot: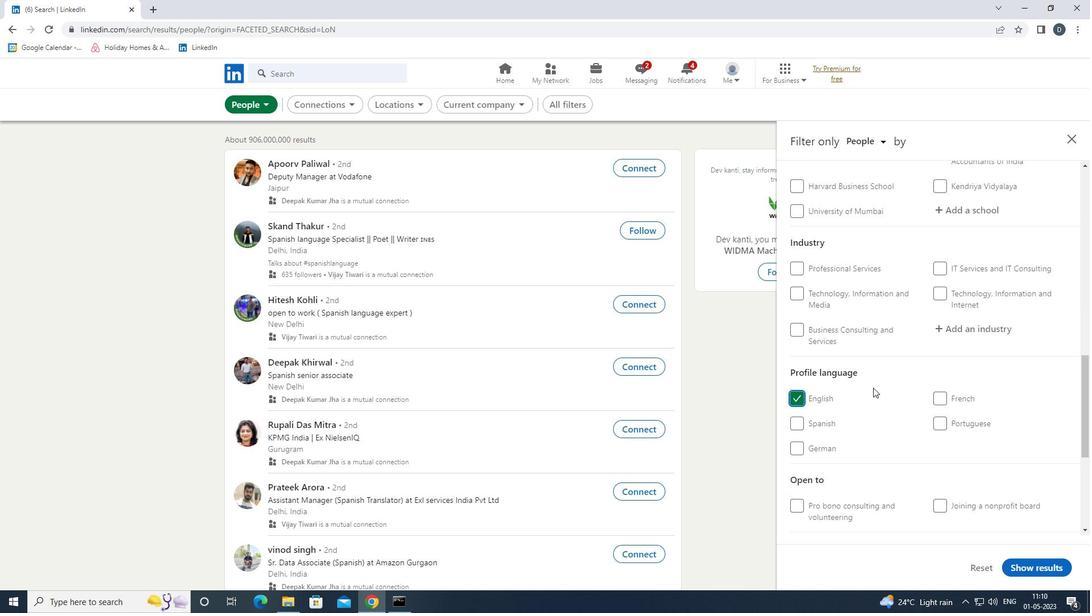 
Action: Mouse scrolled (873, 388) with delta (0, 0)
Screenshot: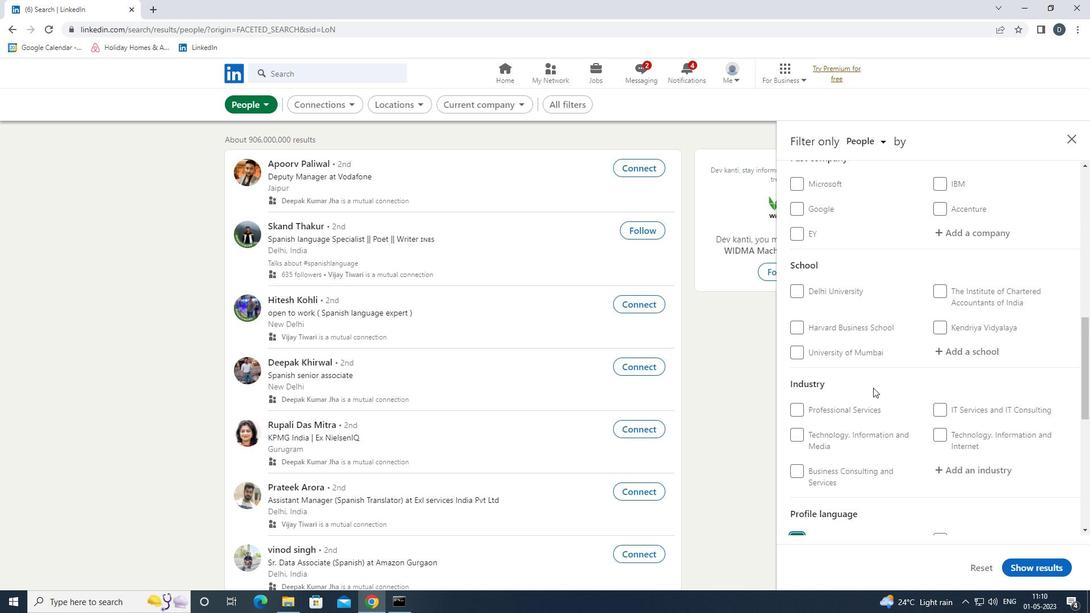 
Action: Mouse scrolled (873, 388) with delta (0, 0)
Screenshot: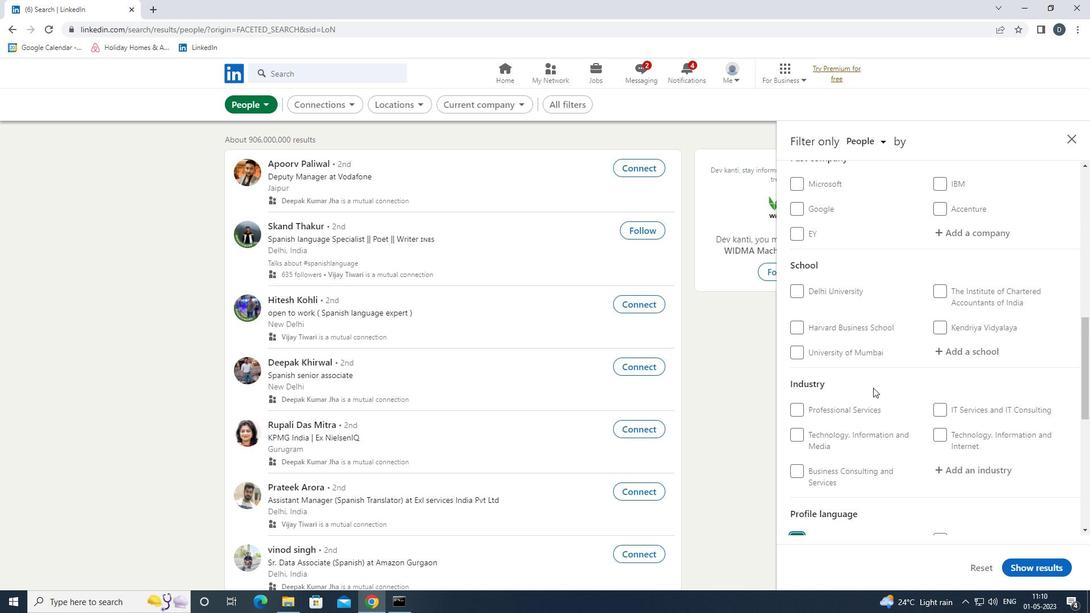 
Action: Mouse moved to (957, 384)
Screenshot: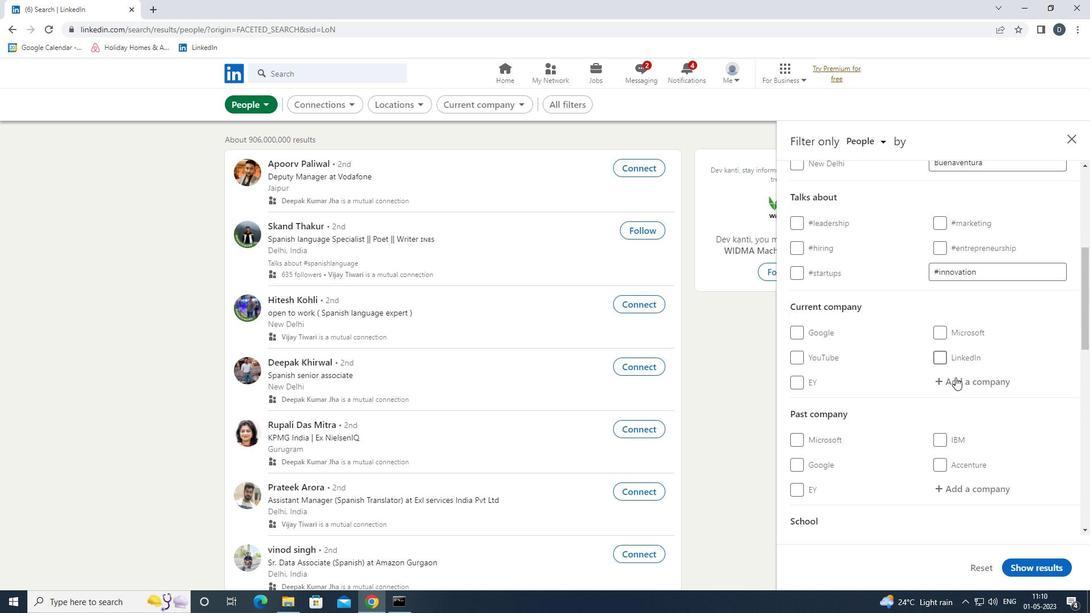 
Action: Mouse pressed left at (957, 384)
Screenshot: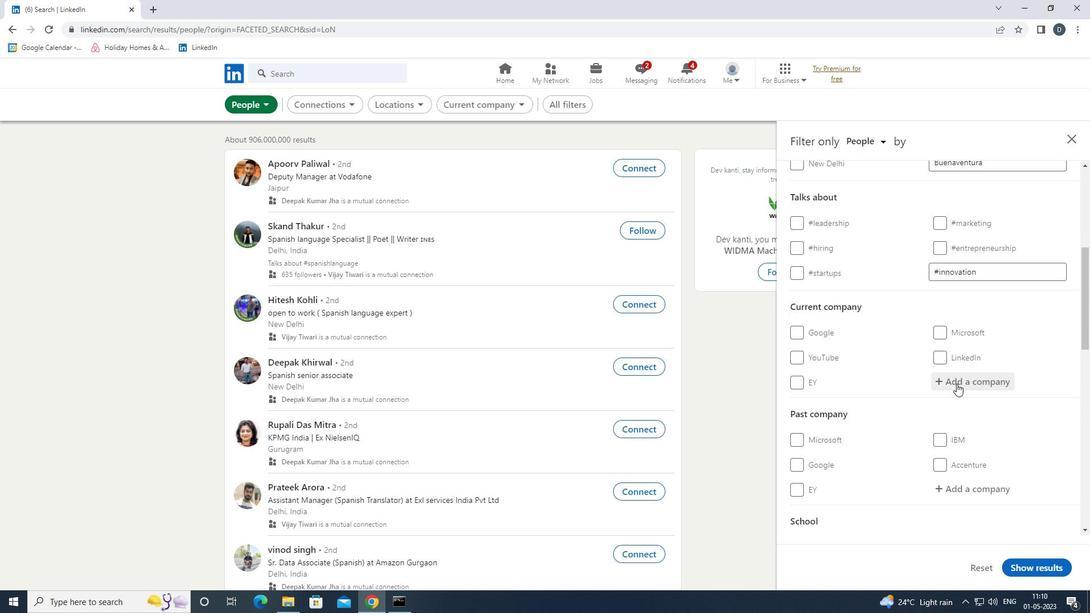 
Action: Key pressed <Key.shift>CANON<Key.space><Key.shift>INDIA
Screenshot: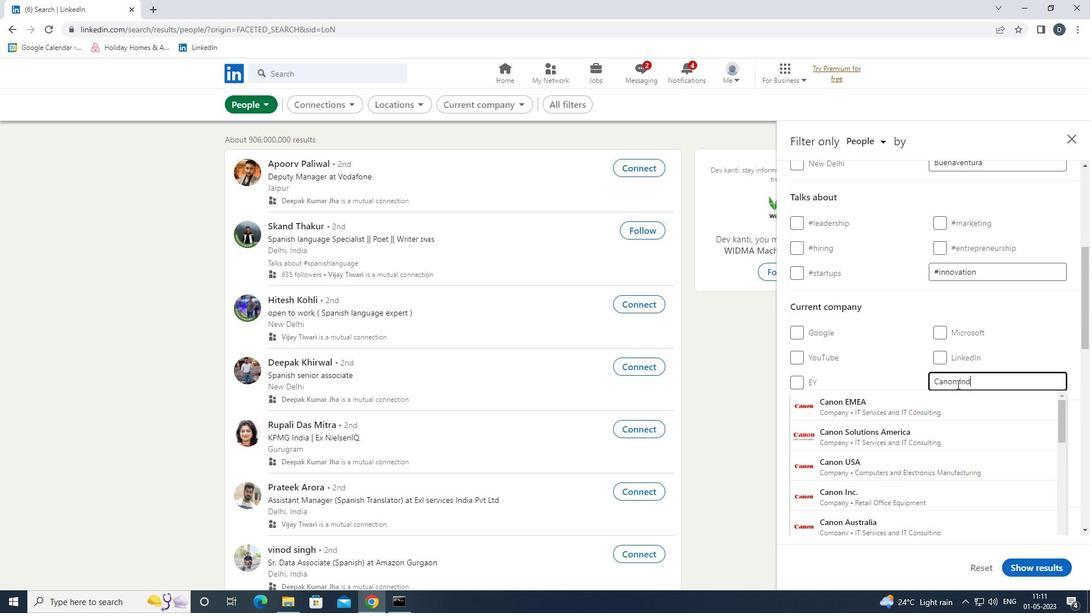 
Action: Mouse moved to (943, 411)
Screenshot: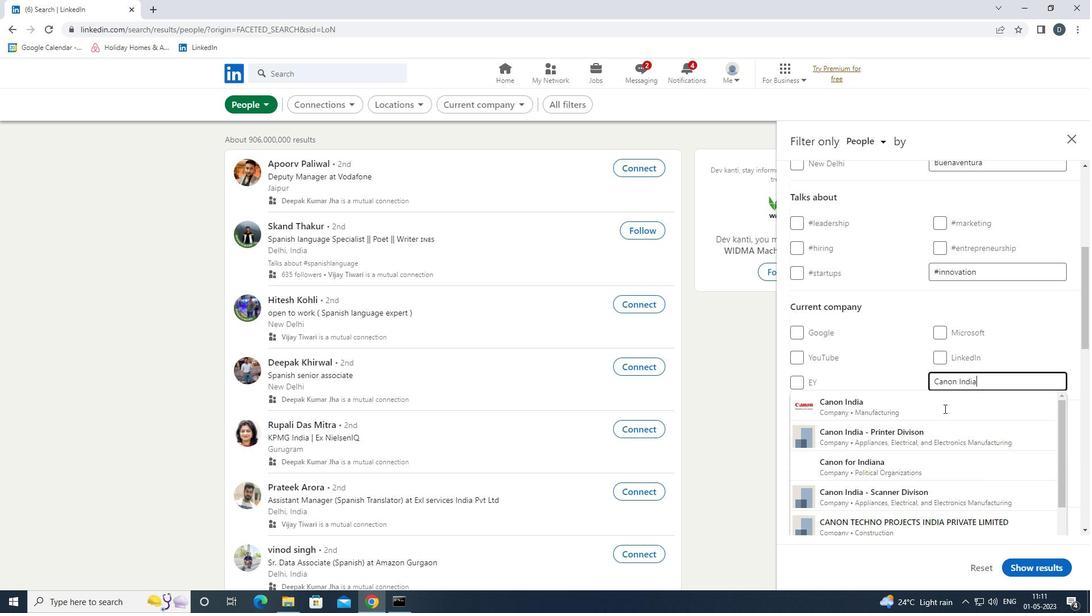 
Action: Mouse pressed left at (943, 411)
Screenshot: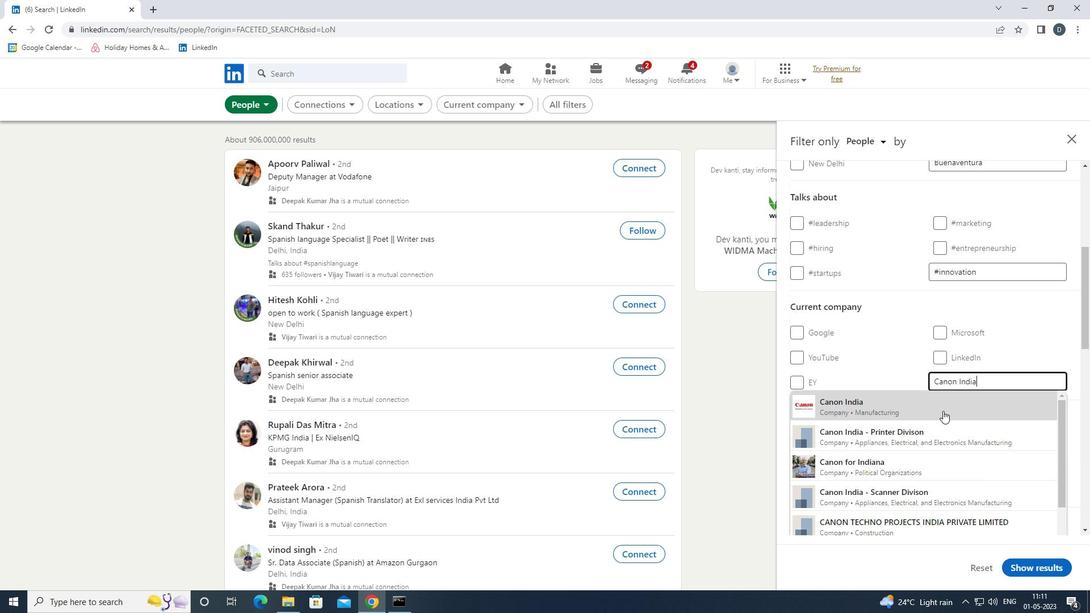
Action: Mouse scrolled (943, 410) with delta (0, 0)
Screenshot: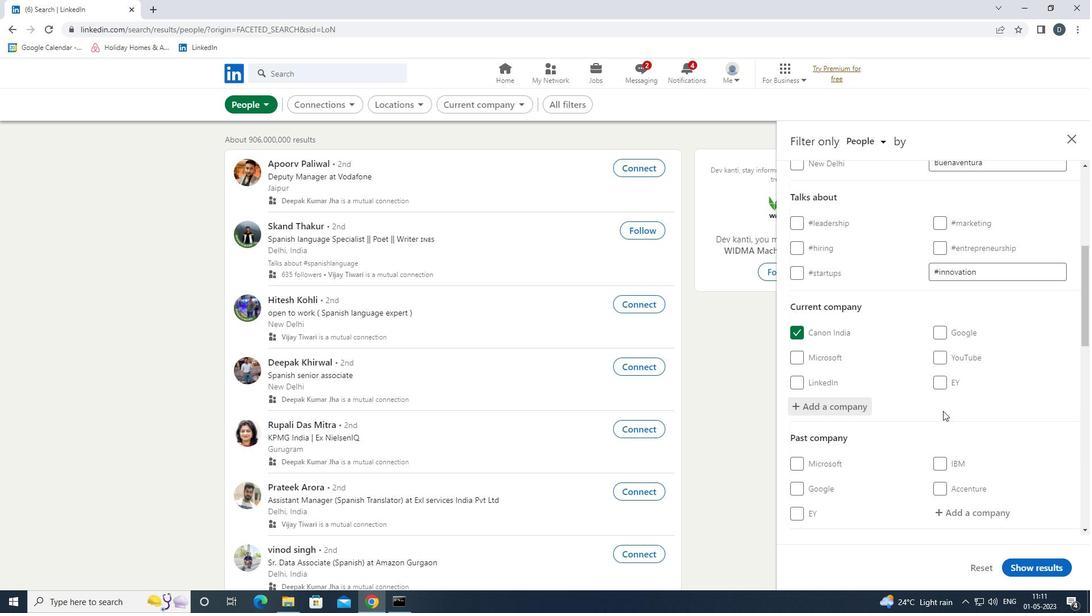 
Action: Mouse scrolled (943, 410) with delta (0, 0)
Screenshot: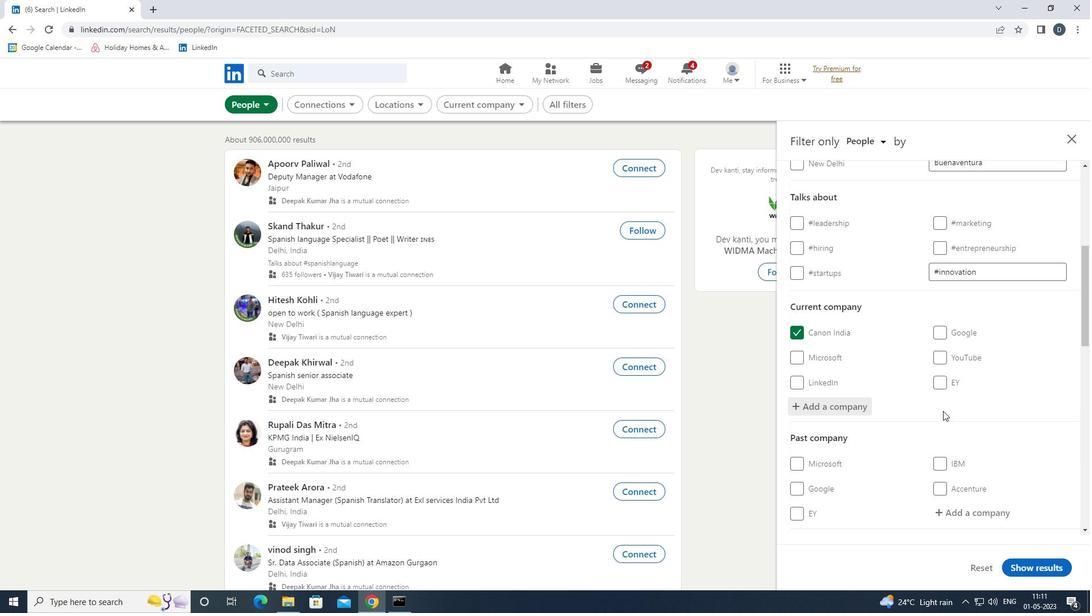 
Action: Mouse scrolled (943, 410) with delta (0, 0)
Screenshot: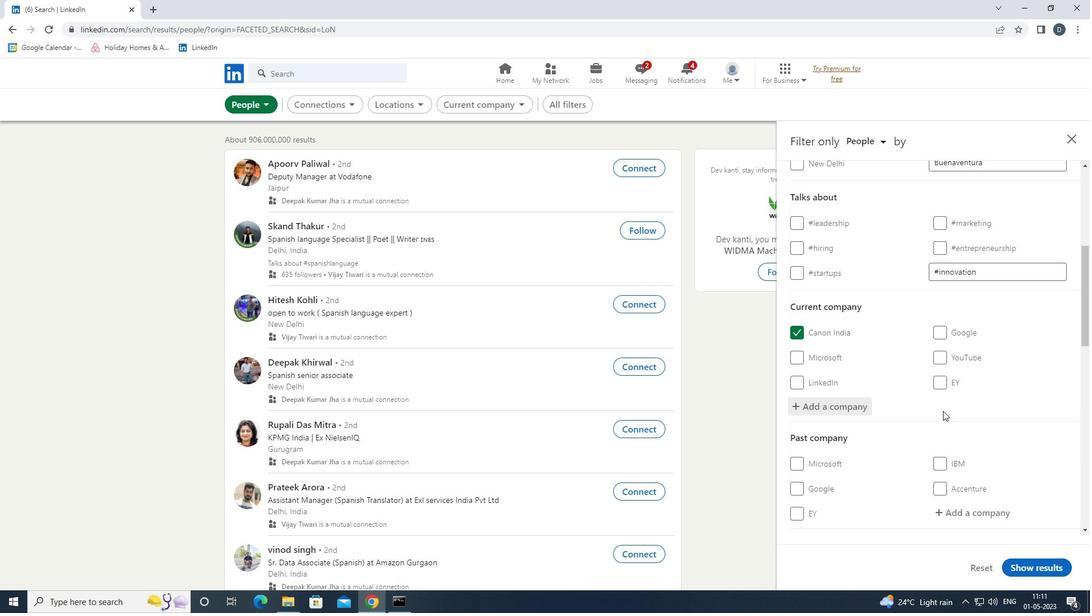 
Action: Mouse moved to (966, 398)
Screenshot: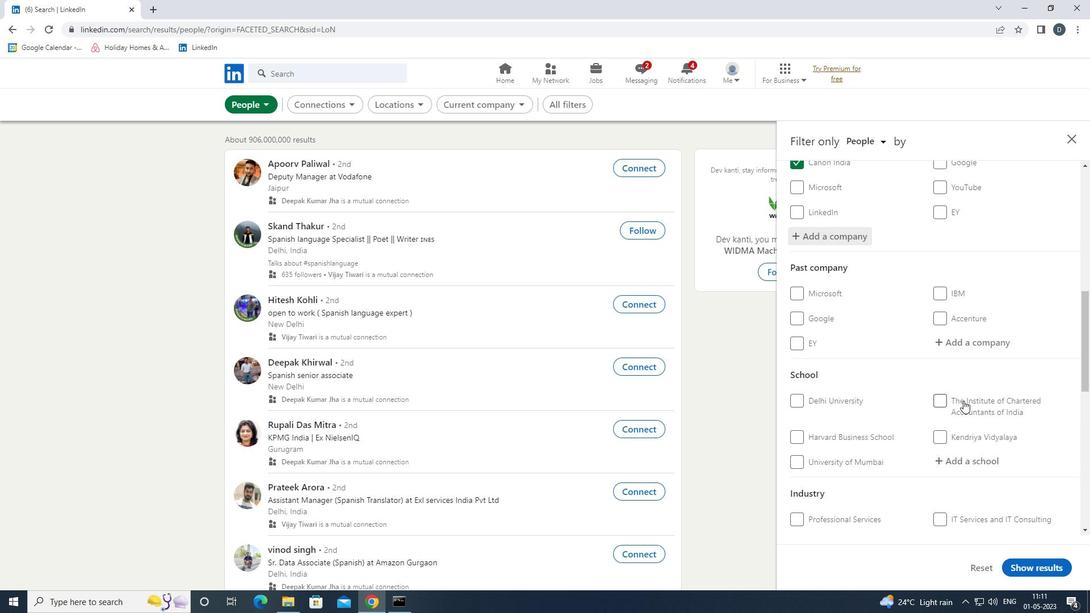 
Action: Mouse scrolled (966, 398) with delta (0, 0)
Screenshot: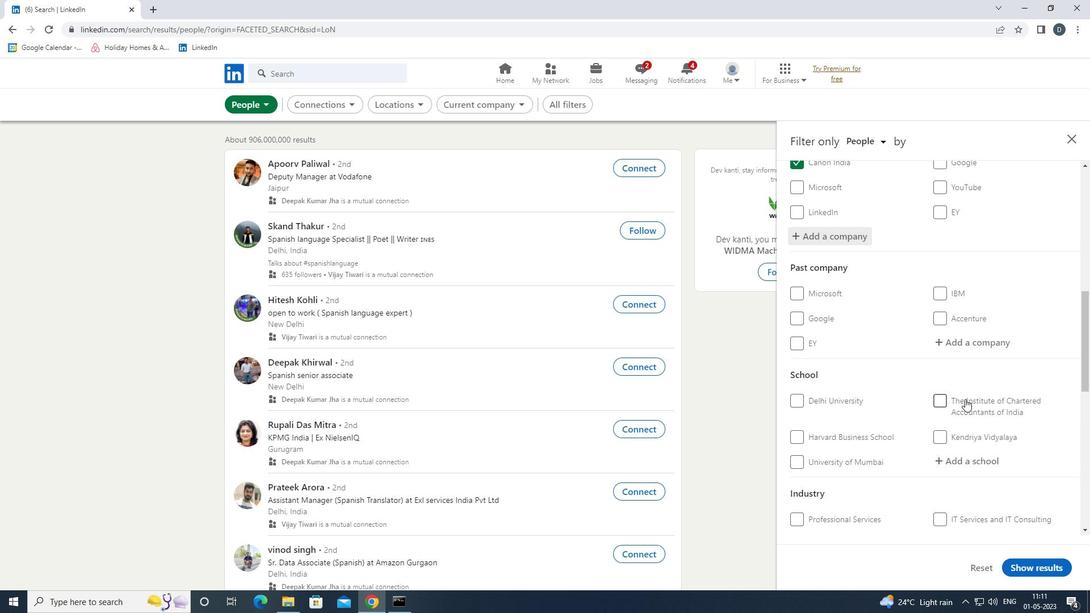 
Action: Mouse scrolled (966, 398) with delta (0, 0)
Screenshot: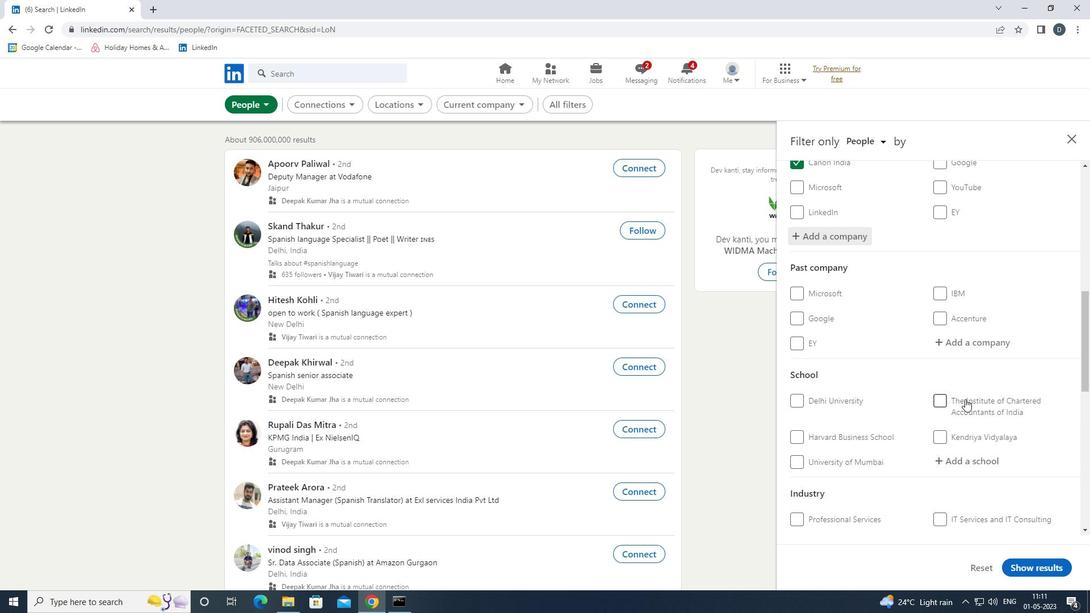 
Action: Mouse moved to (974, 343)
Screenshot: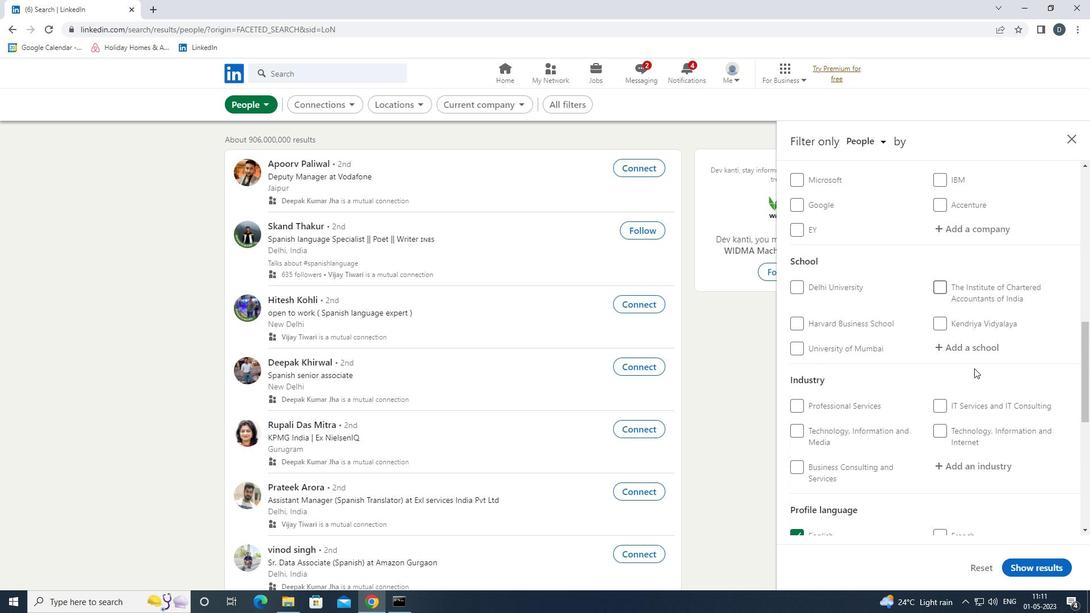 
Action: Mouse pressed left at (974, 343)
Screenshot: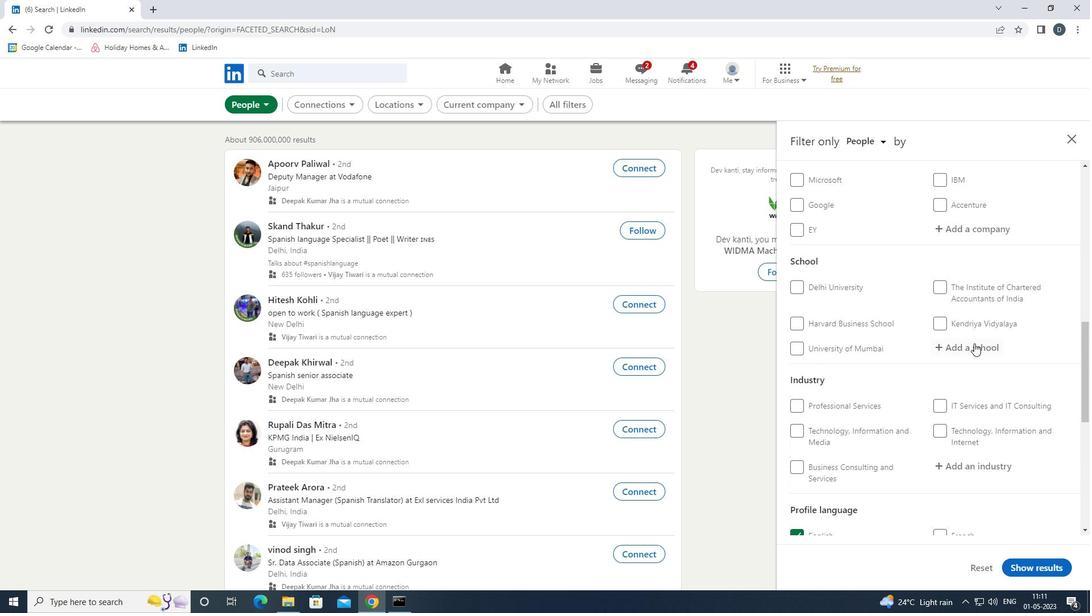 
Action: Key pressed <Key.shift>SUN<Key.shift>RISE<Key.down><Key.enter>
Screenshot: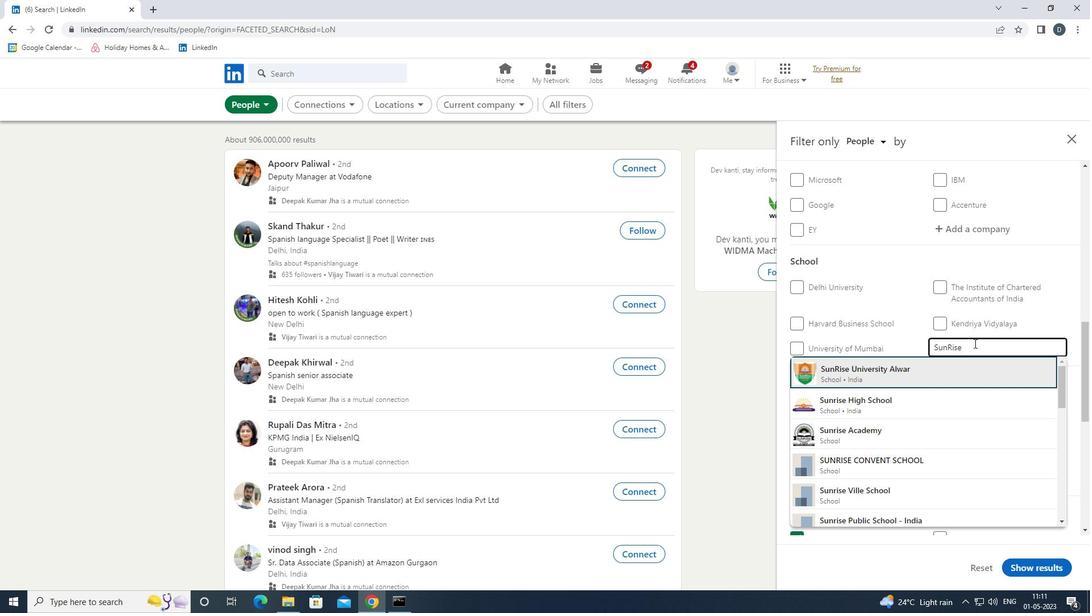 
Action: Mouse scrolled (974, 343) with delta (0, 0)
Screenshot: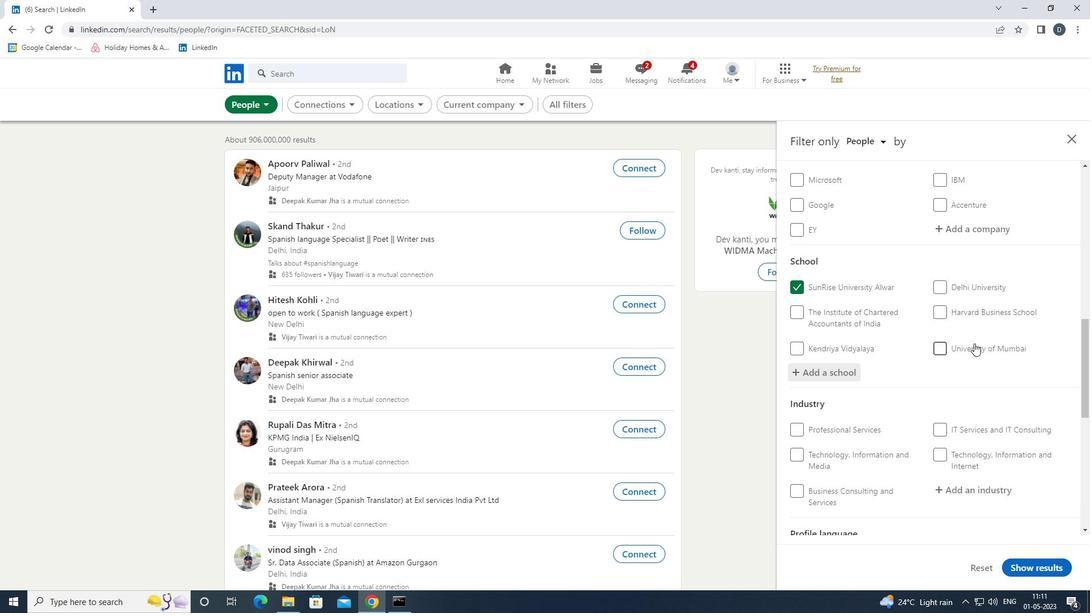 
Action: Mouse scrolled (974, 343) with delta (0, 0)
Screenshot: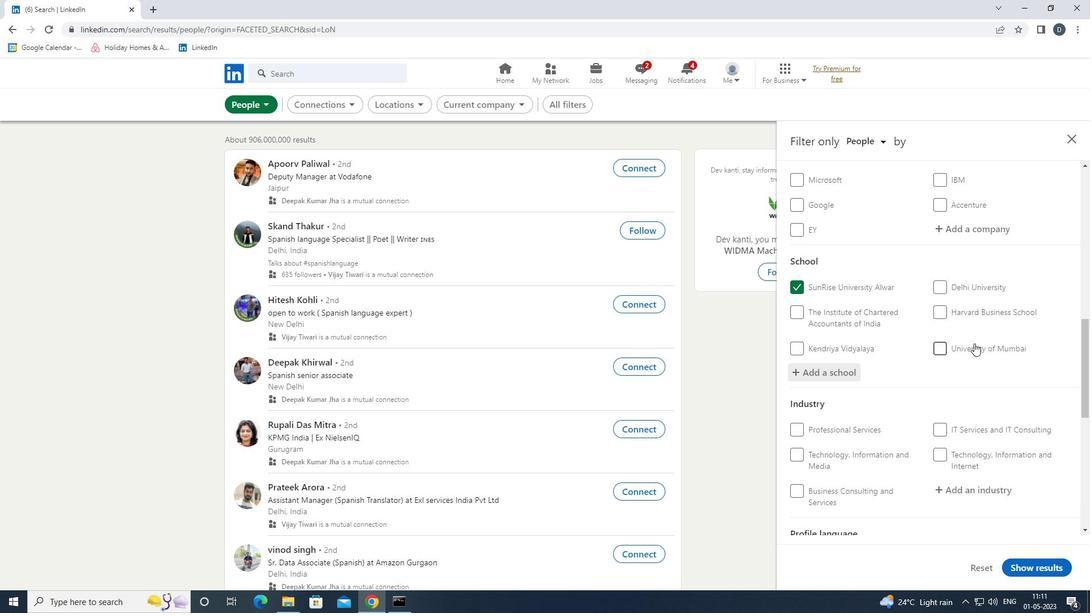 
Action: Mouse scrolled (974, 343) with delta (0, 0)
Screenshot: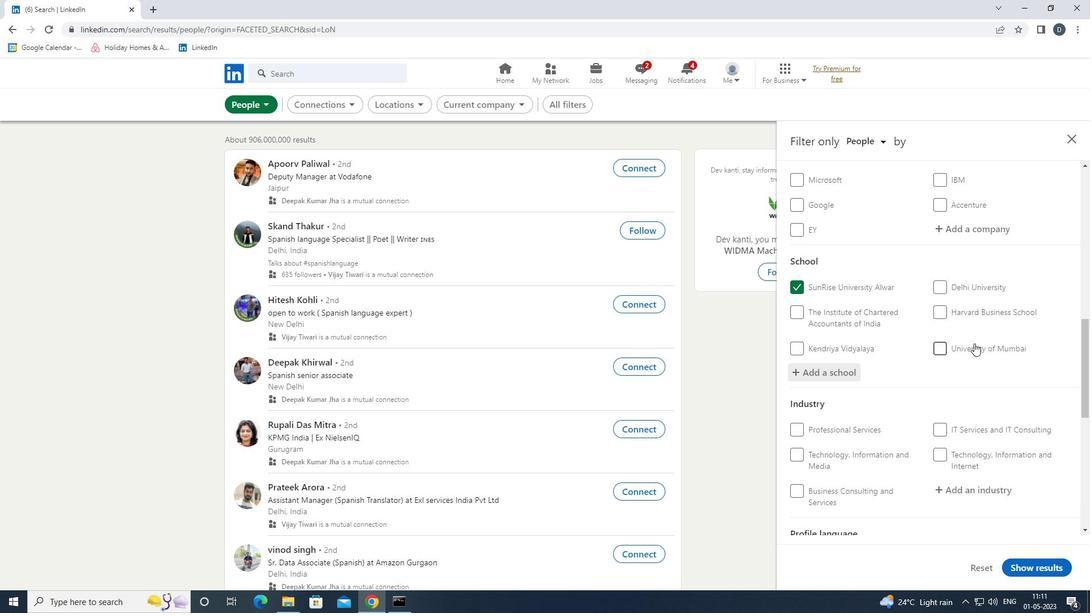 
Action: Mouse moved to (957, 326)
Screenshot: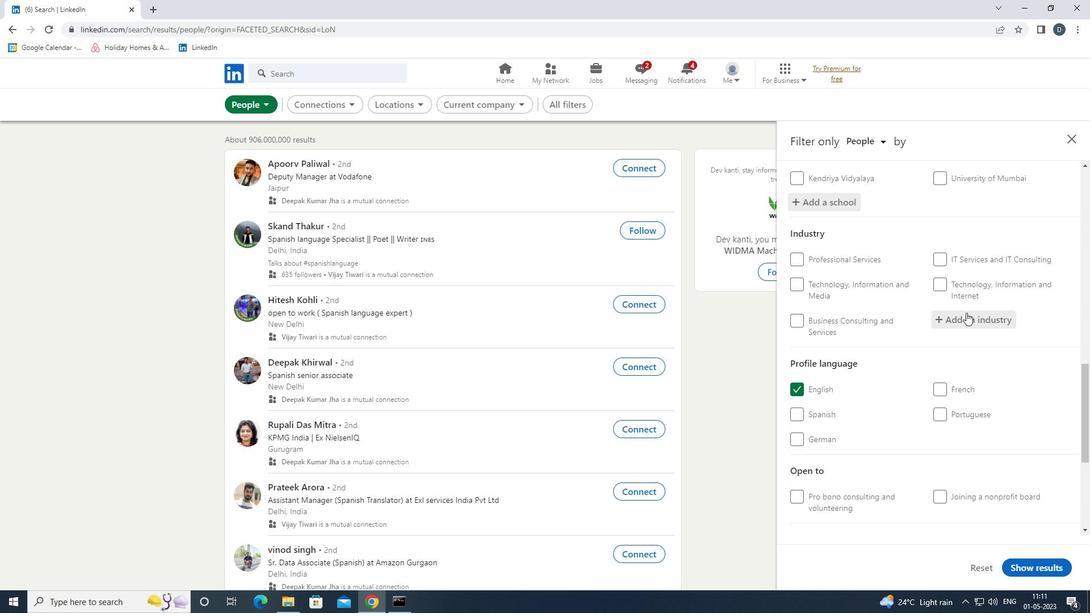 
Action: Mouse pressed left at (957, 326)
Screenshot: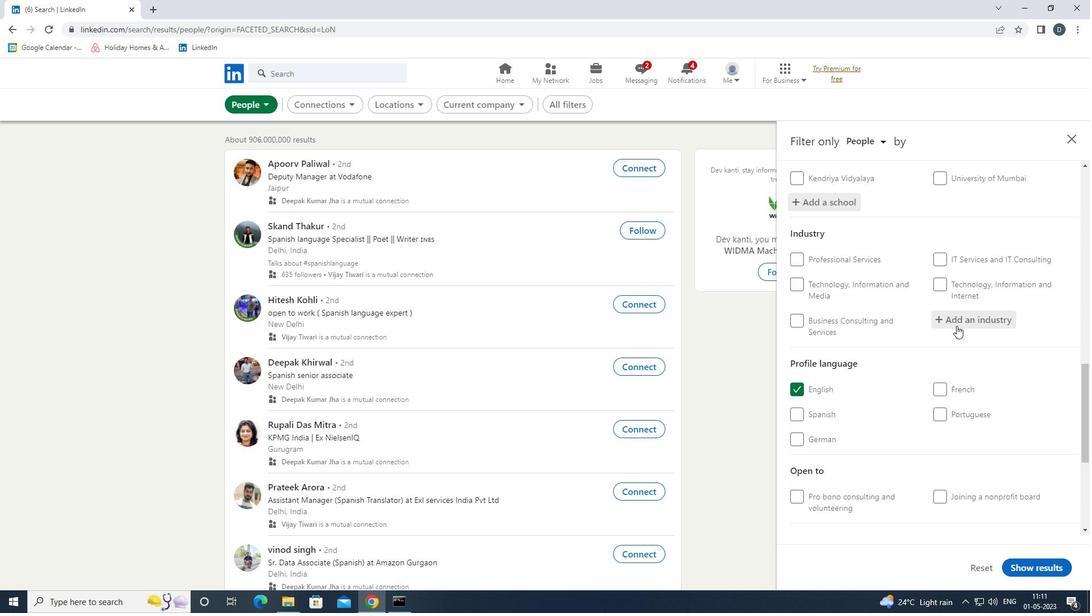 
Action: Key pressed <Key.shift>CORRECT<Key.down><Key.enter>
Screenshot: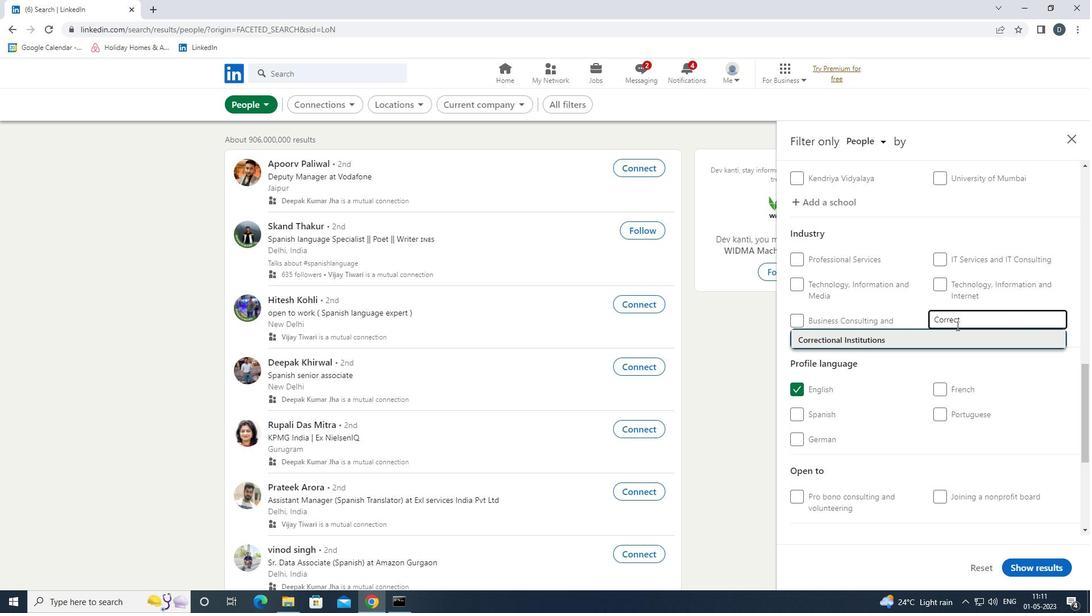 
Action: Mouse moved to (840, 345)
Screenshot: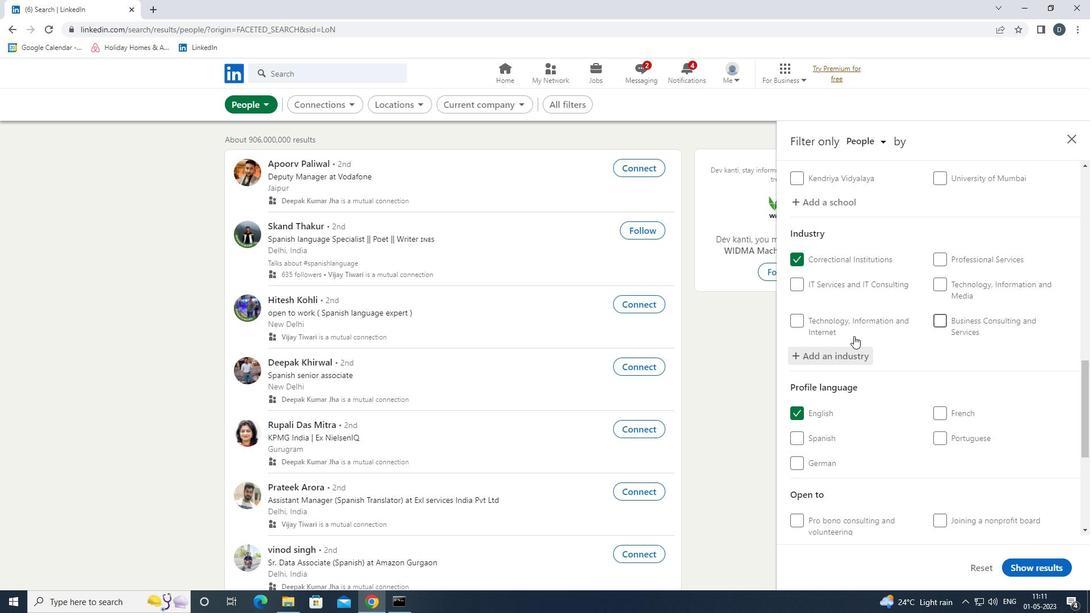 
Action: Mouse scrolled (840, 345) with delta (0, 0)
Screenshot: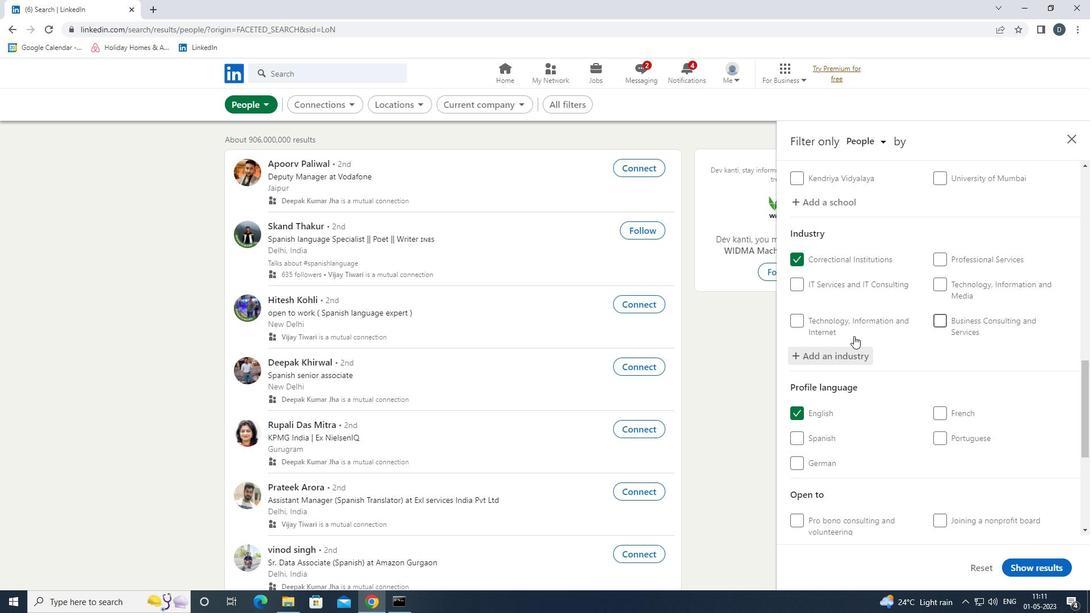 
Action: Mouse moved to (840, 347)
Screenshot: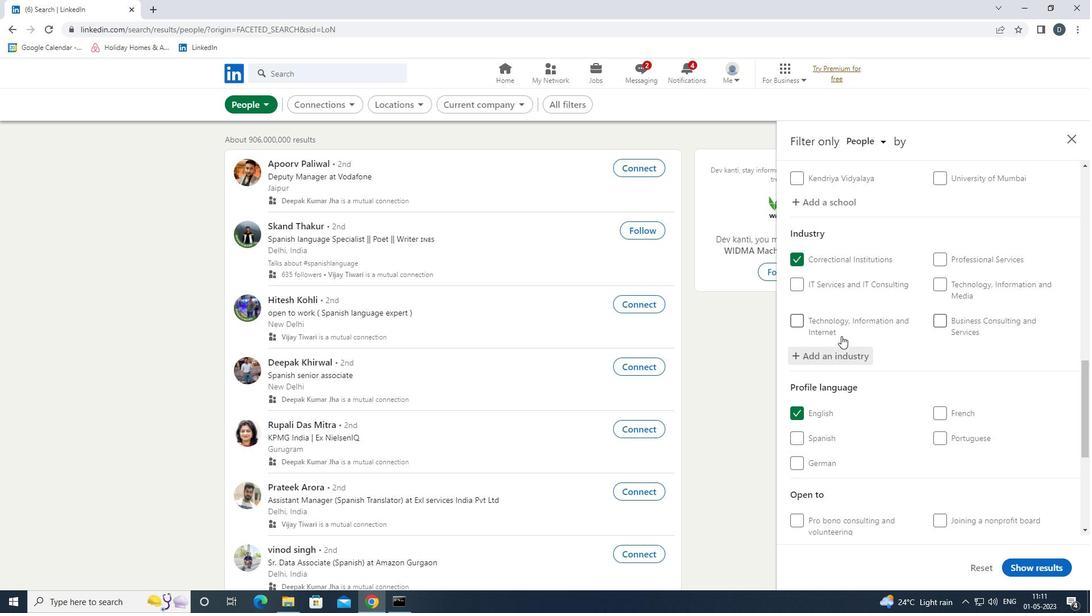 
Action: Mouse scrolled (840, 346) with delta (0, 0)
Screenshot: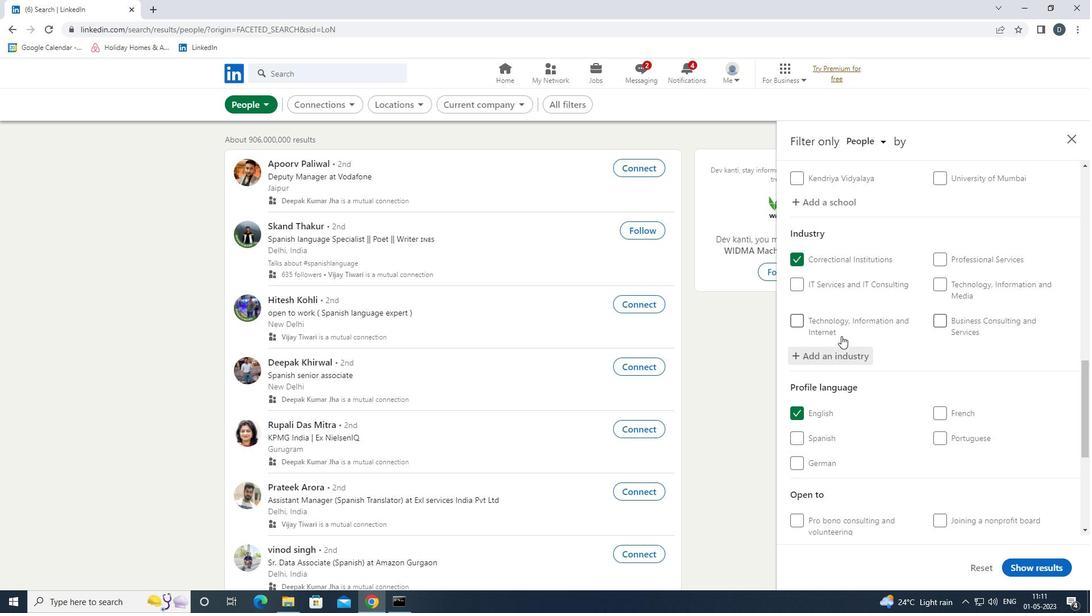 
Action: Mouse moved to (840, 347)
Screenshot: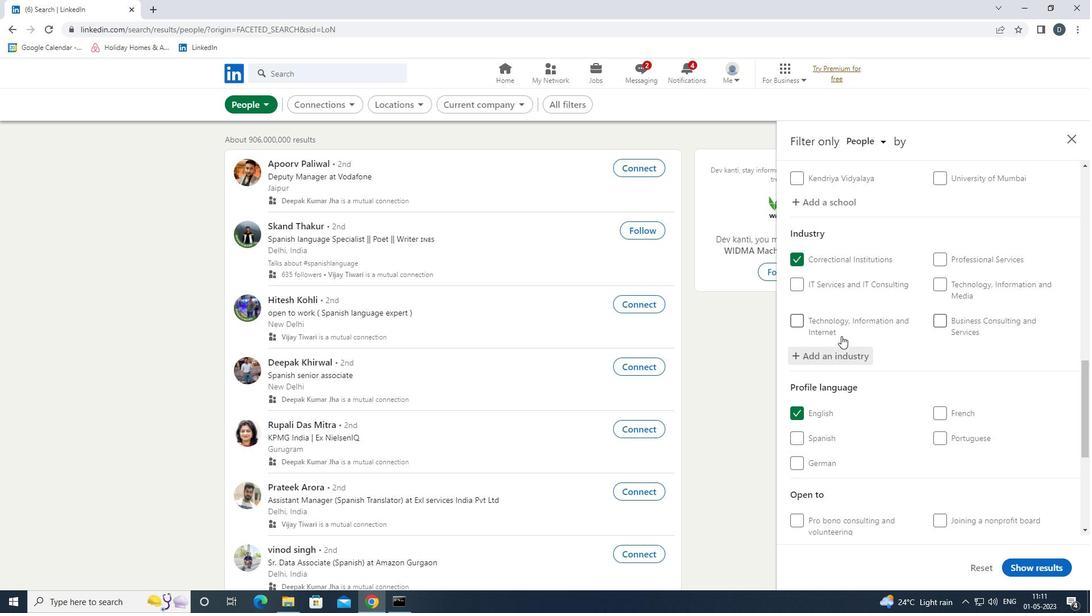 
Action: Mouse scrolled (840, 347) with delta (0, 0)
Screenshot: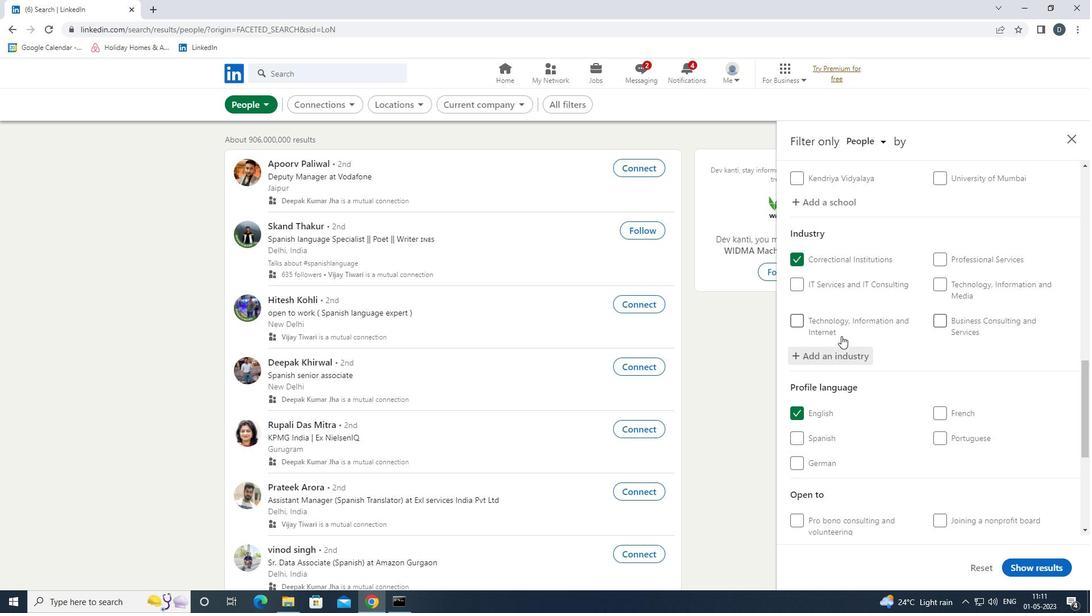 
Action: Mouse moved to (843, 348)
Screenshot: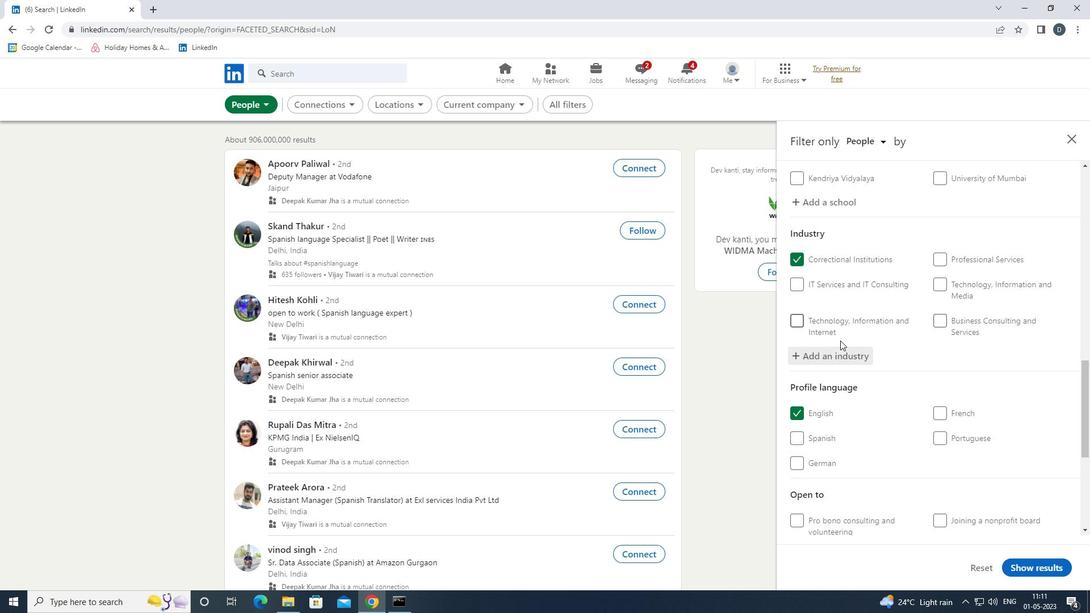 
Action: Mouse scrolled (843, 347) with delta (0, 0)
Screenshot: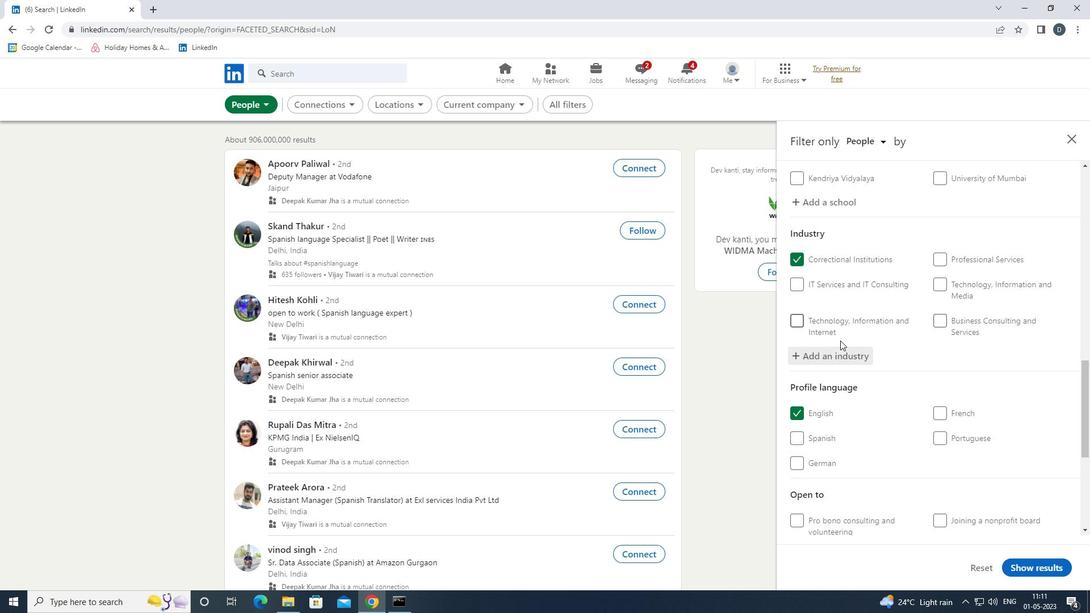 
Action: Mouse moved to (851, 350)
Screenshot: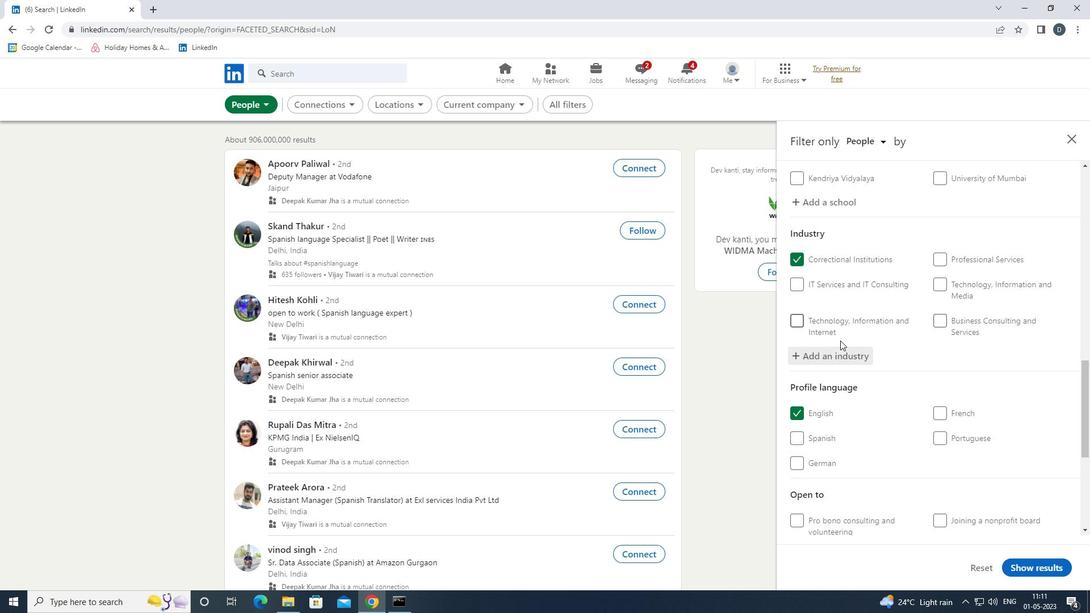 
Action: Mouse scrolled (851, 349) with delta (0, 0)
Screenshot: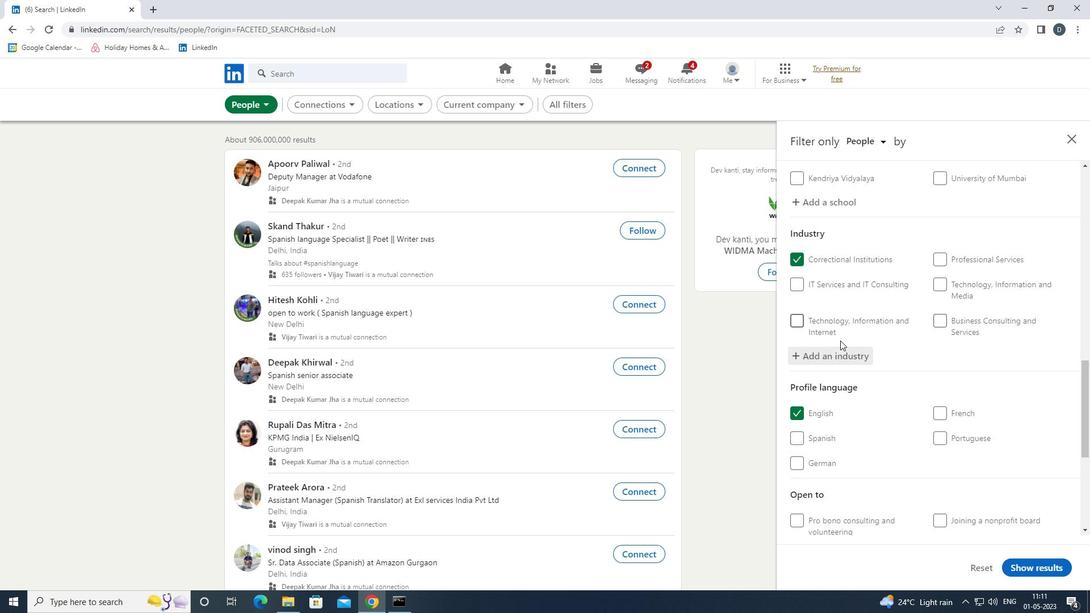 
Action: Mouse moved to (974, 368)
Screenshot: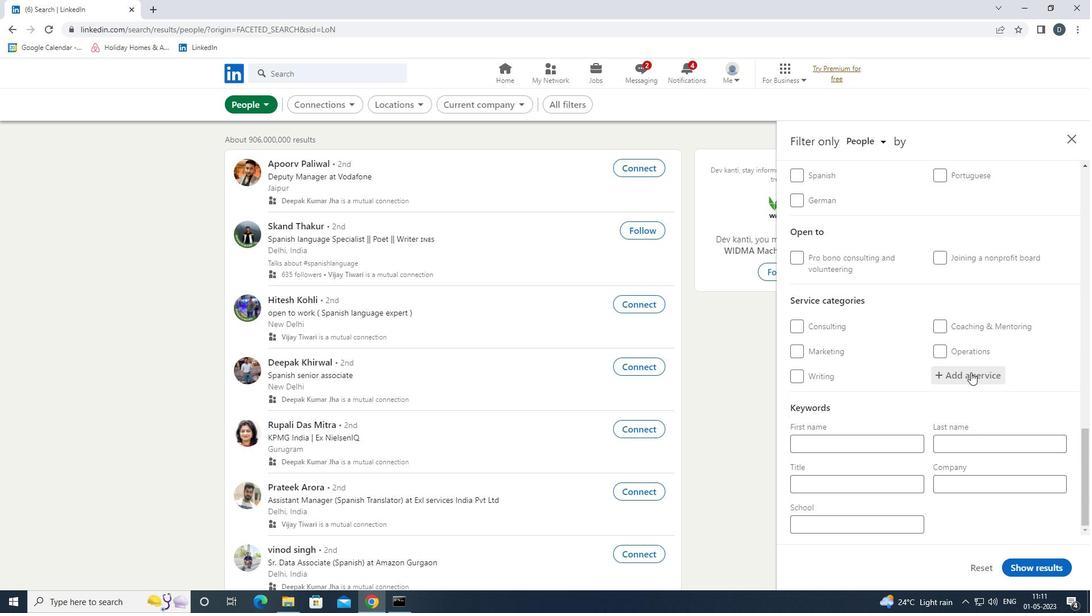
Action: Mouse pressed left at (974, 368)
Screenshot: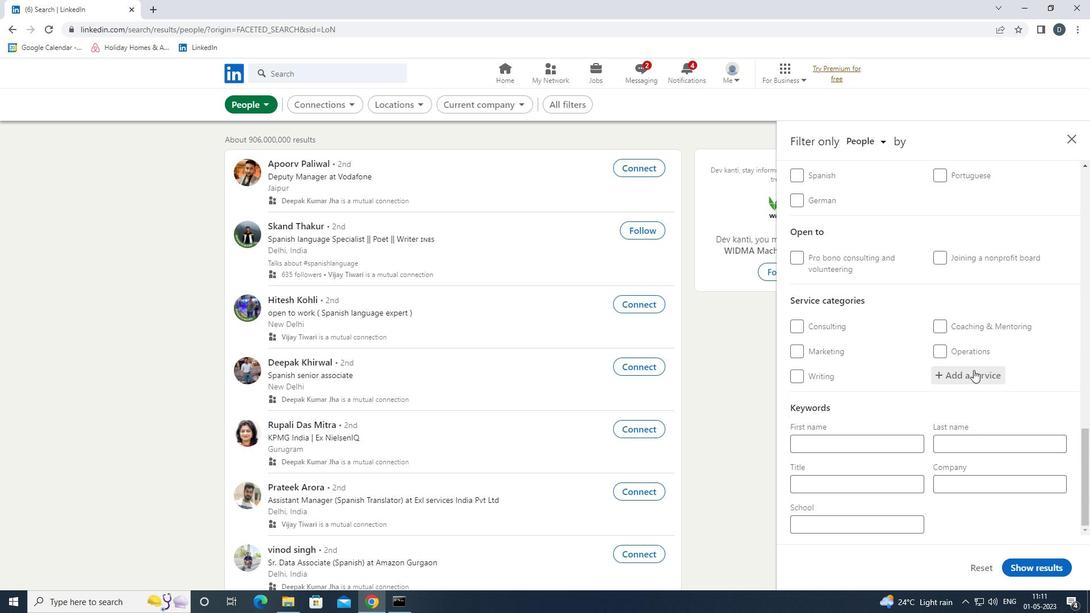 
Action: Key pressed <Key.shift>ACCOUNTING
Screenshot: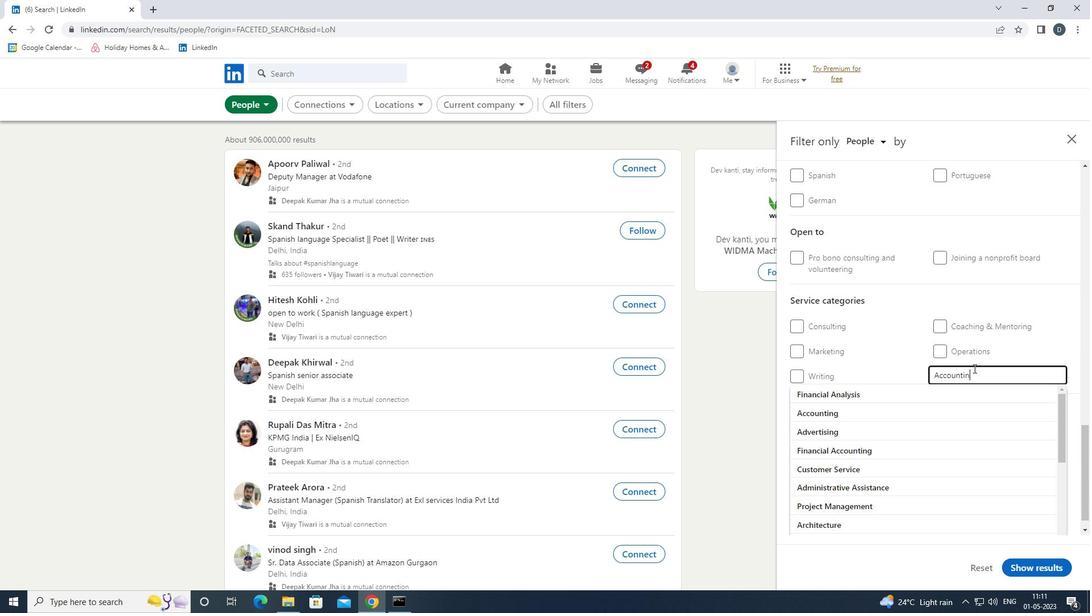 
Action: Mouse moved to (972, 387)
Screenshot: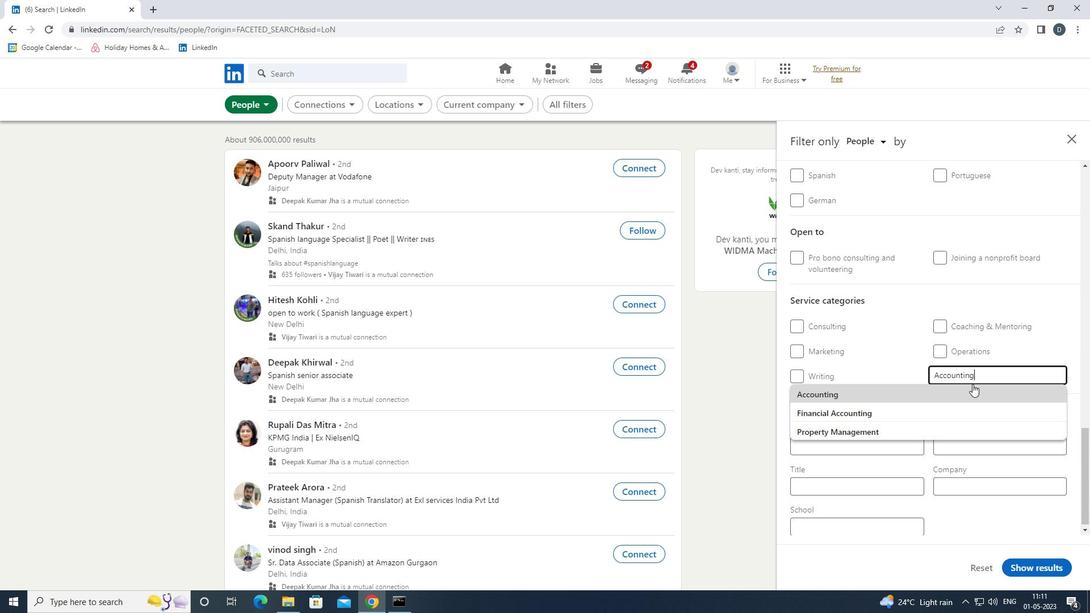 
Action: Mouse pressed left at (972, 387)
Screenshot: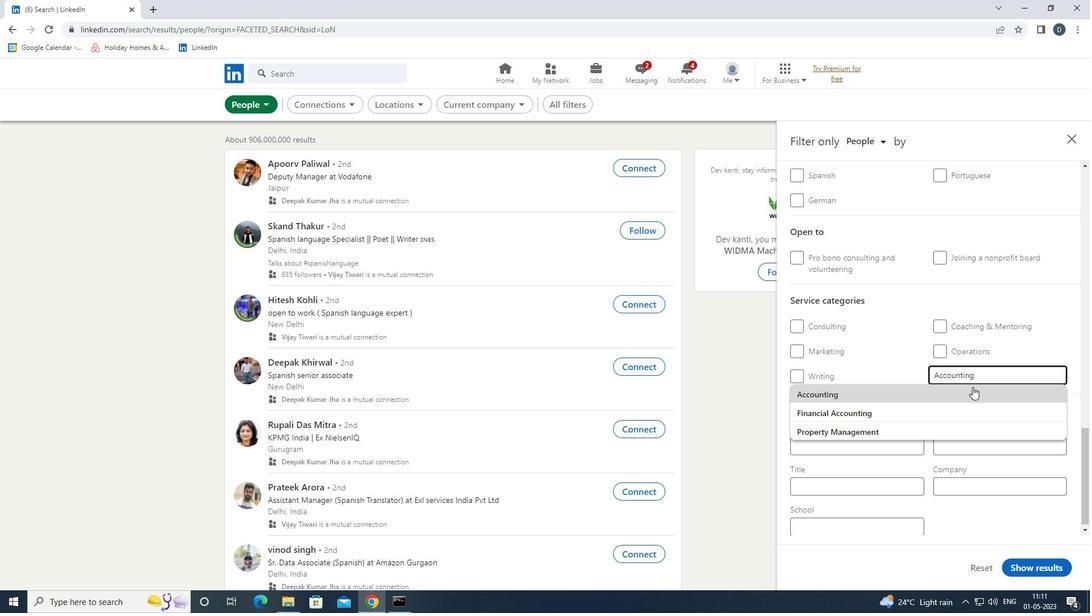 
Action: Mouse scrolled (972, 386) with delta (0, 0)
Screenshot: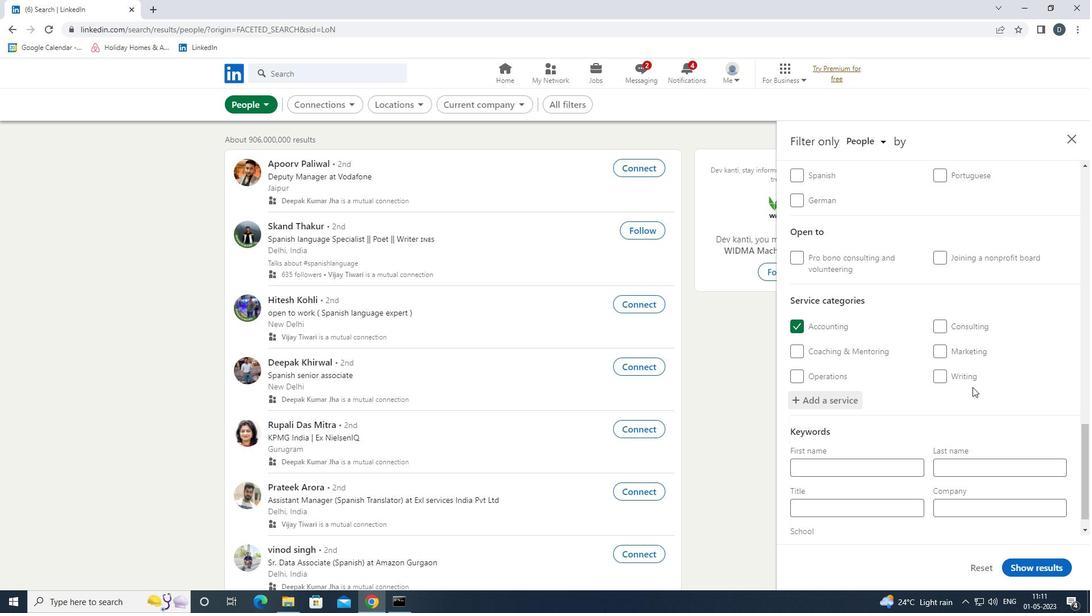 
Action: Mouse scrolled (972, 386) with delta (0, 0)
Screenshot: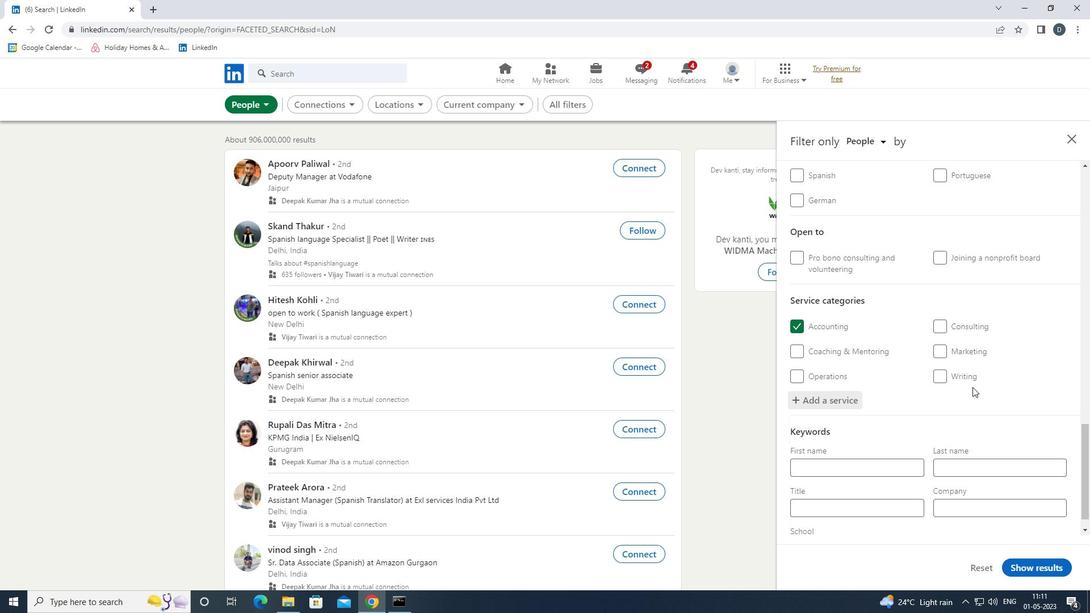 
Action: Mouse scrolled (972, 386) with delta (0, 0)
Screenshot: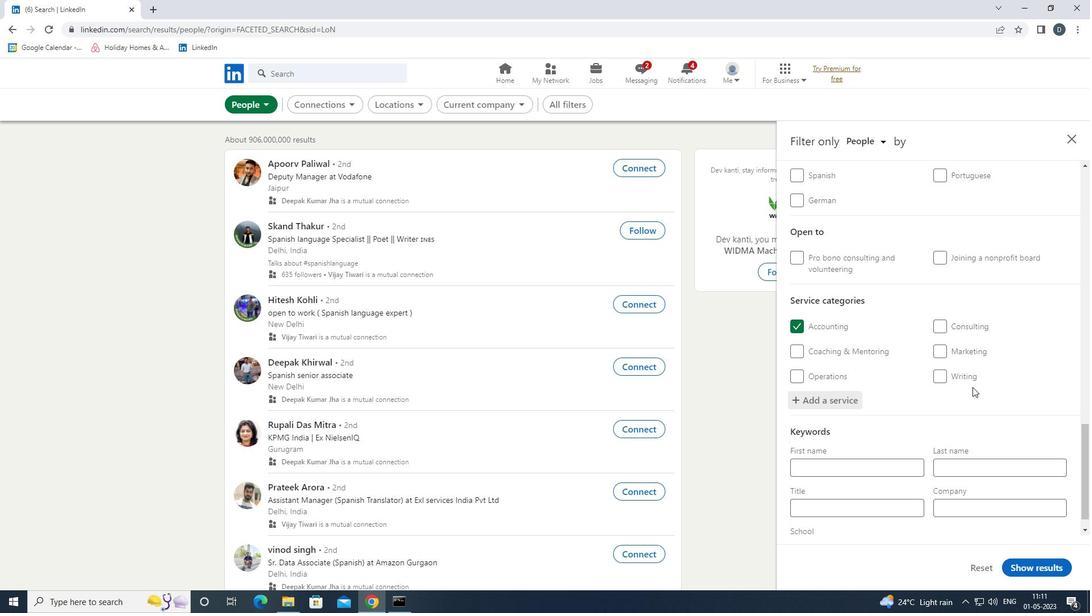 
Action: Mouse scrolled (972, 386) with delta (0, 0)
Screenshot: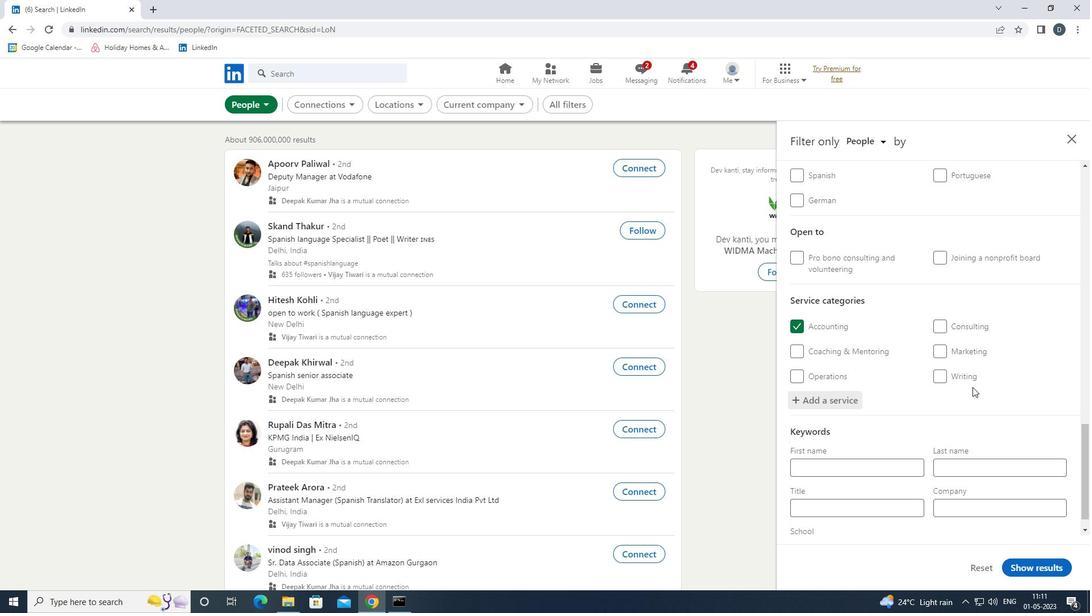 
Action: Mouse moved to (893, 478)
Screenshot: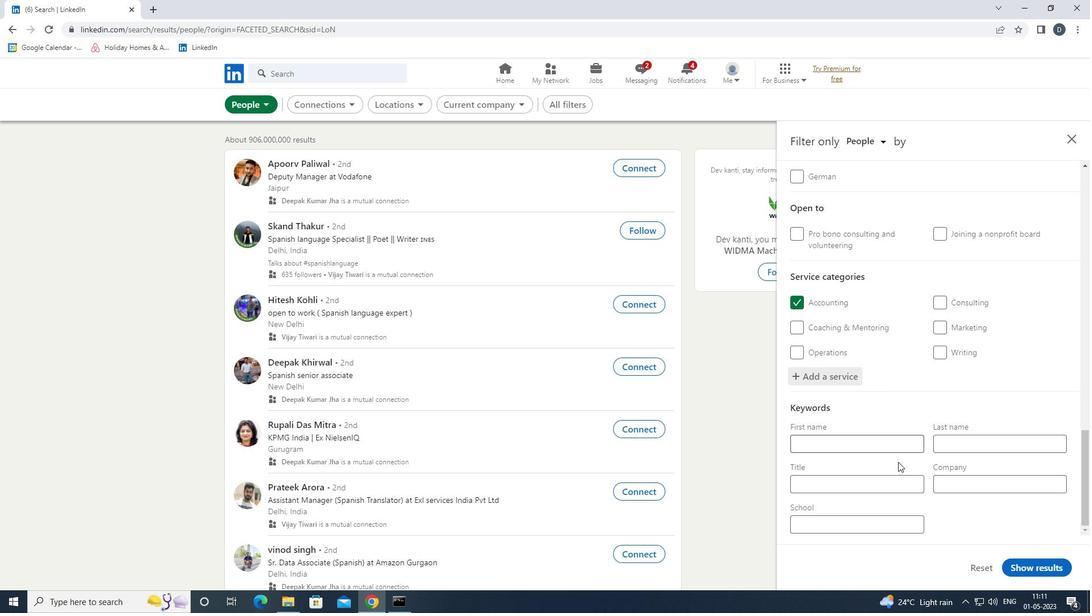 
Action: Mouse pressed left at (893, 478)
Screenshot: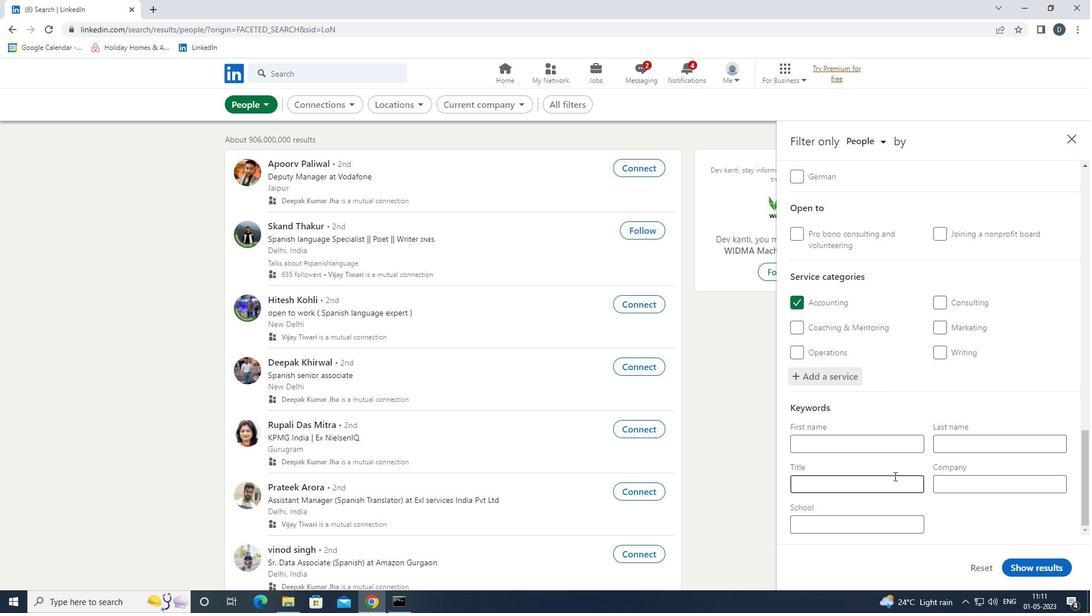 
Action: Key pressed <Key.shift><Key.shift>LANDSCSAP<Key.backspace><Key.backspace><Key.backspace><Key.backspace>CAPING<Key.space><Key.caps_lock><Key.shift><Key.shift><Key.shift>W<Key.caps_lock><Key.backspace><Key.caps_lock>W<Key.caps_lock>ORKER
Screenshot: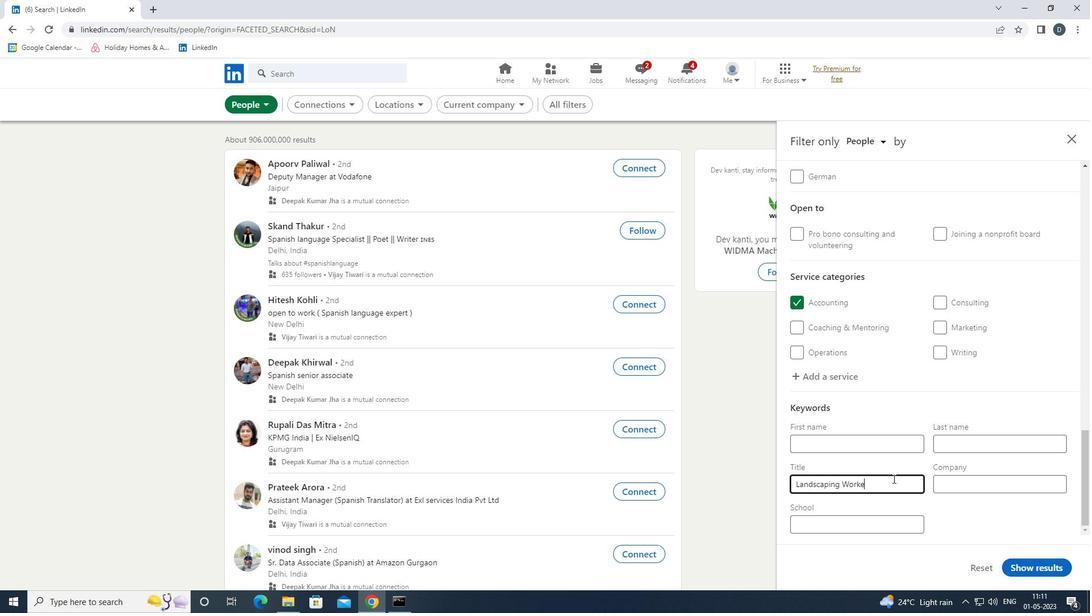 
Action: Mouse moved to (1045, 568)
Screenshot: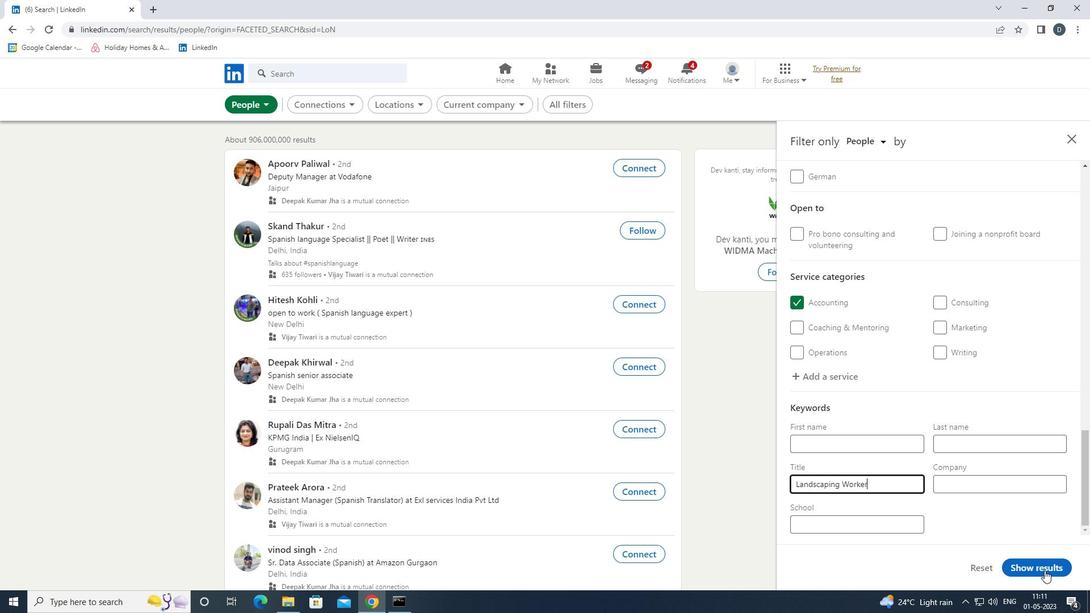 
Action: Mouse pressed left at (1045, 568)
Screenshot: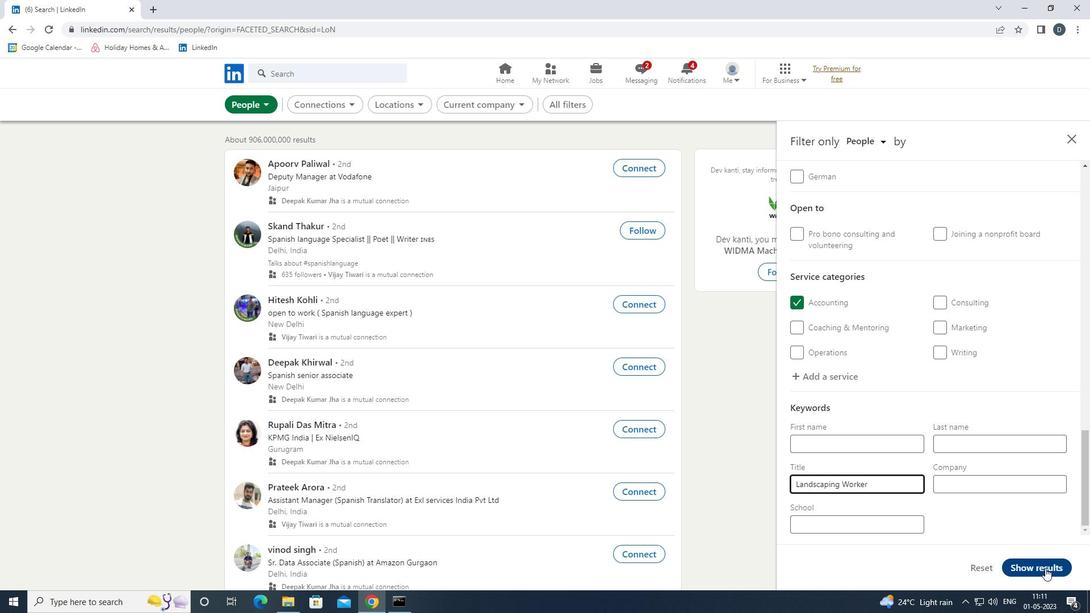 
Action: Mouse moved to (790, 411)
Screenshot: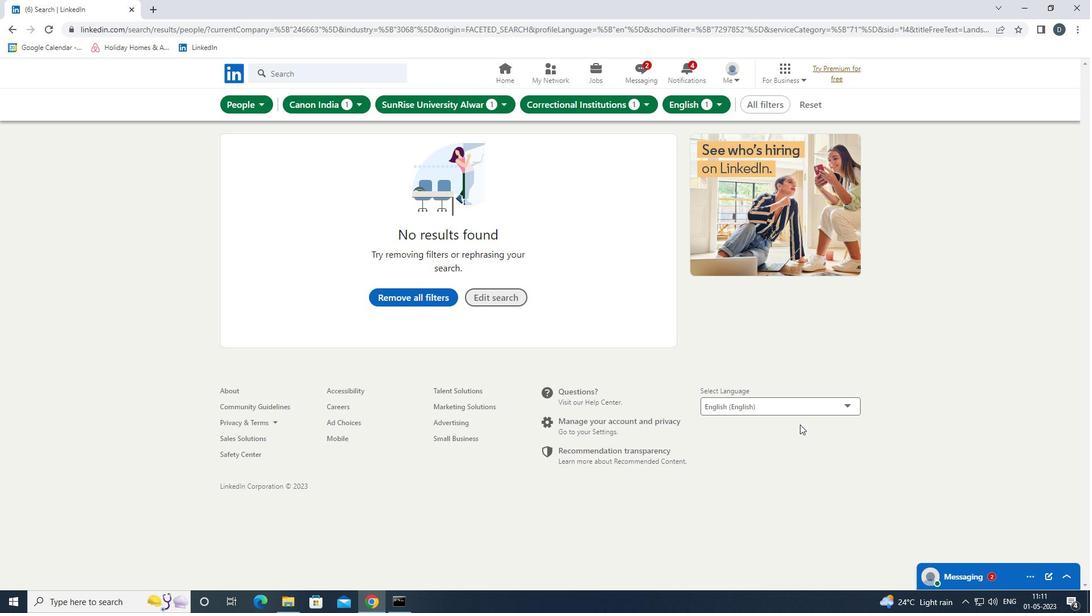 
